 Task: Open Card IT Security Review in Board Employee Satisfaction and Retention Programs to Workspace Accelerator Programs and add a team member Softage.3@softage.net, a label Green, a checklist Data Analytics, an attachment from your computer, a color Green and finally, add a card description 'Develop and launch new customer acquisition strategy for B2B market' and a comment 'This task requires us to be detail-oriented and meticulous, ensuring that we do not miss any important information or details.'. Add a start date 'Jan 03, 1900' with a due date 'Jan 10, 1900'
Action: Mouse moved to (375, 416)
Screenshot: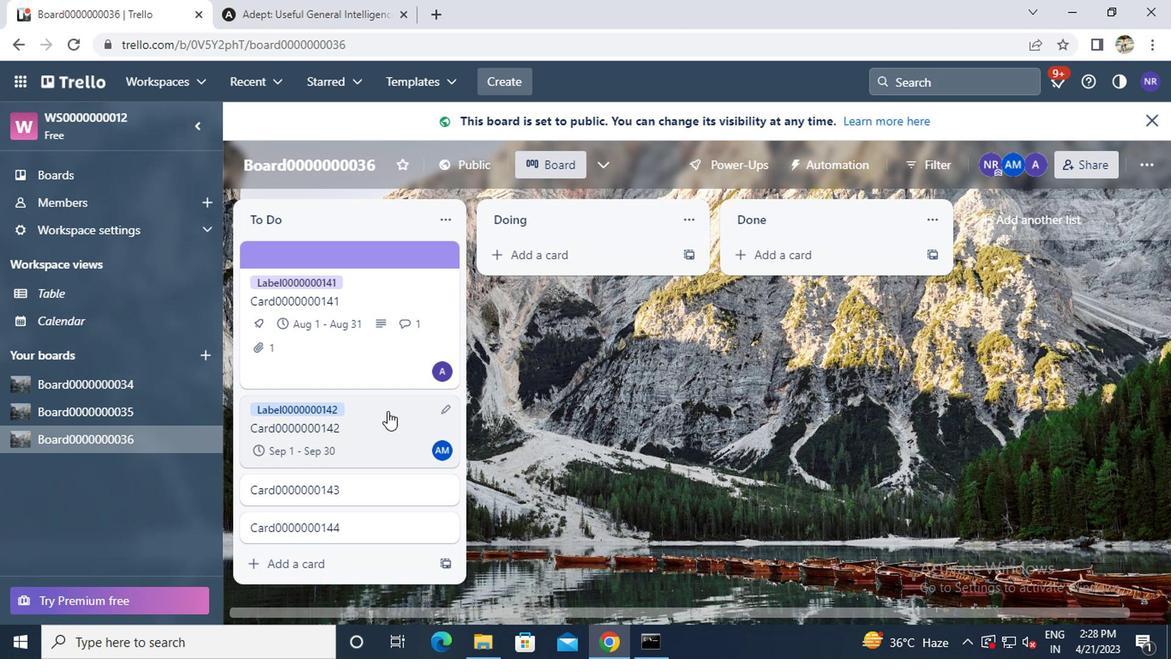 
Action: Mouse pressed left at (375, 416)
Screenshot: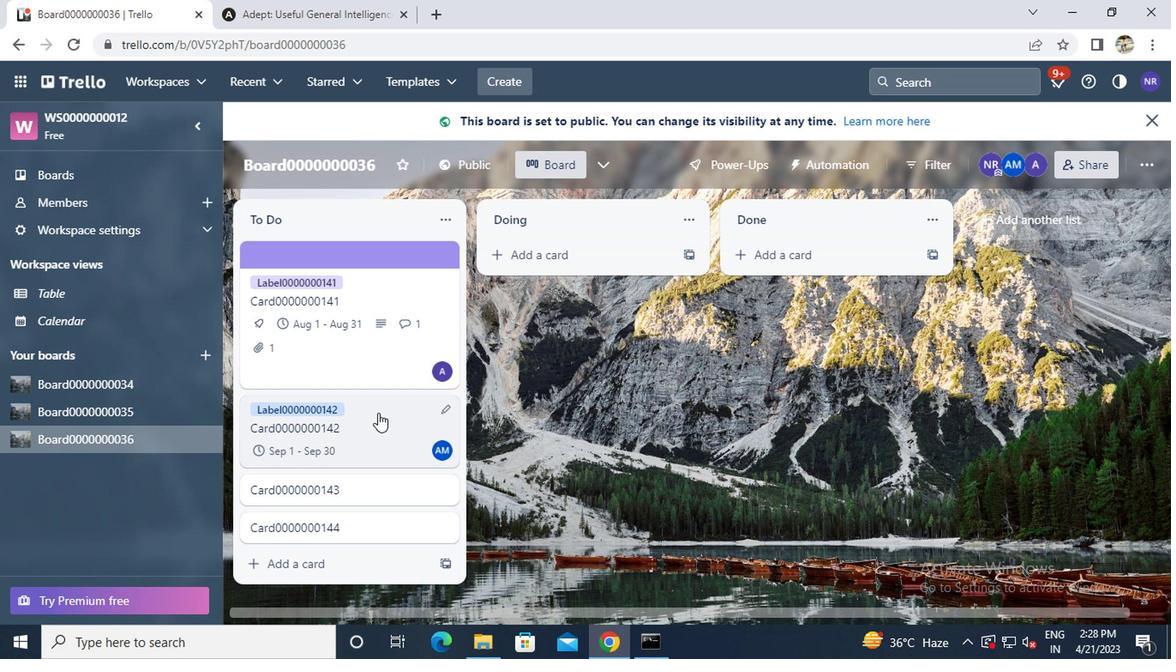 
Action: Mouse moved to (765, 418)
Screenshot: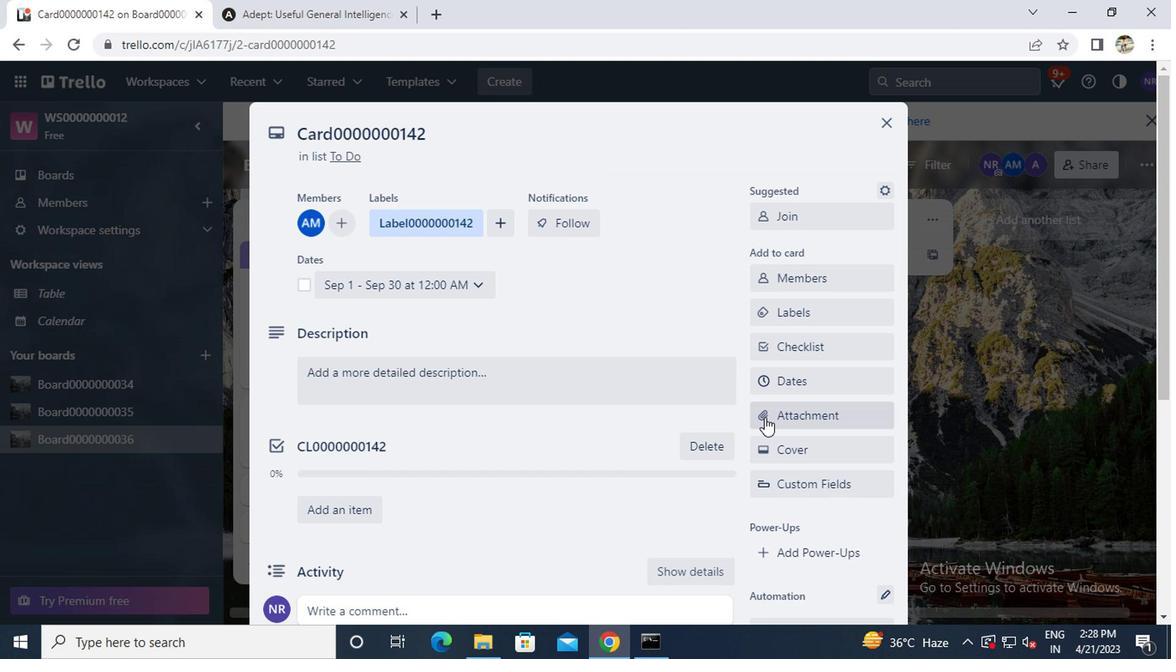 
Action: Mouse pressed left at (765, 418)
Screenshot: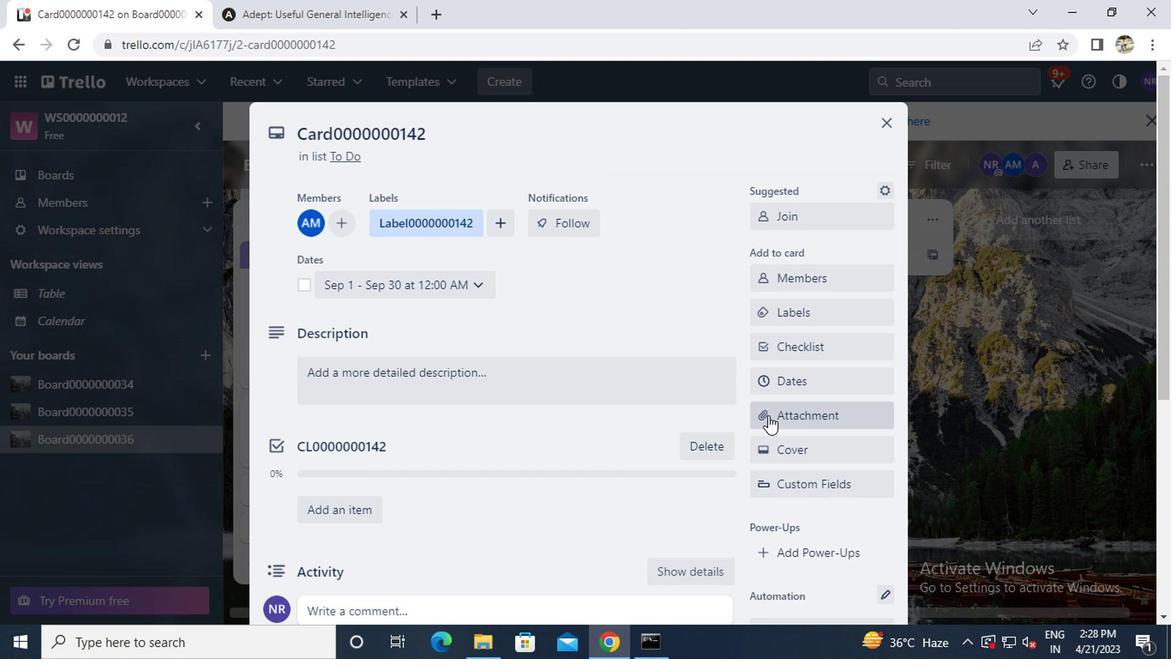 
Action: Mouse moved to (778, 186)
Screenshot: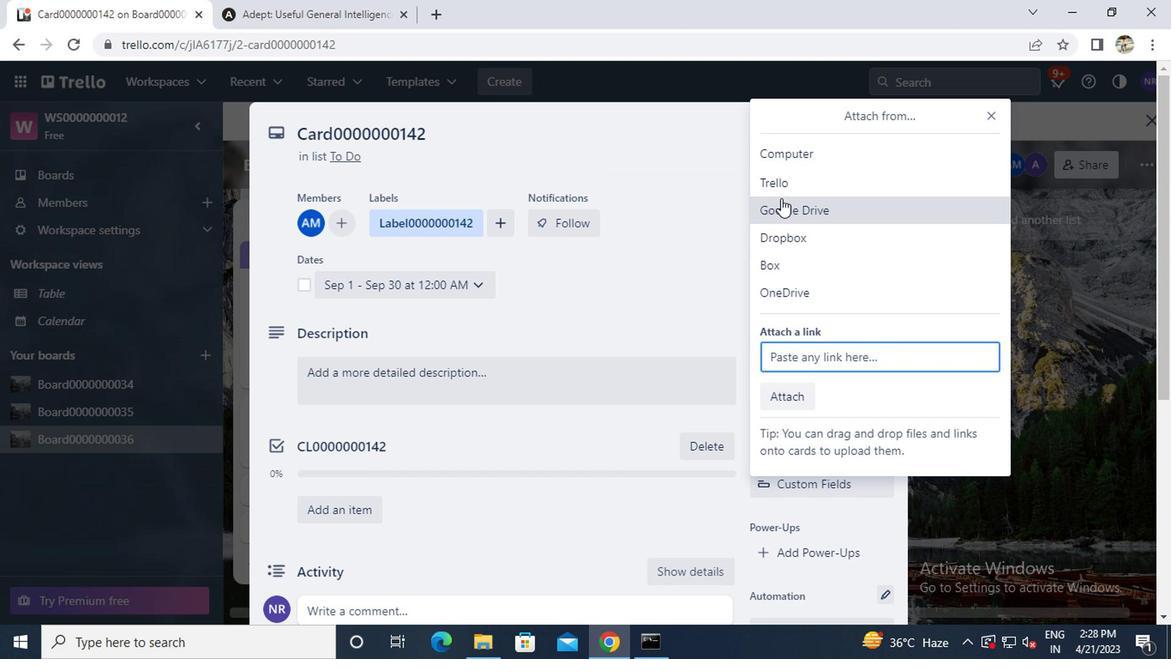 
Action: Mouse pressed left at (778, 186)
Screenshot: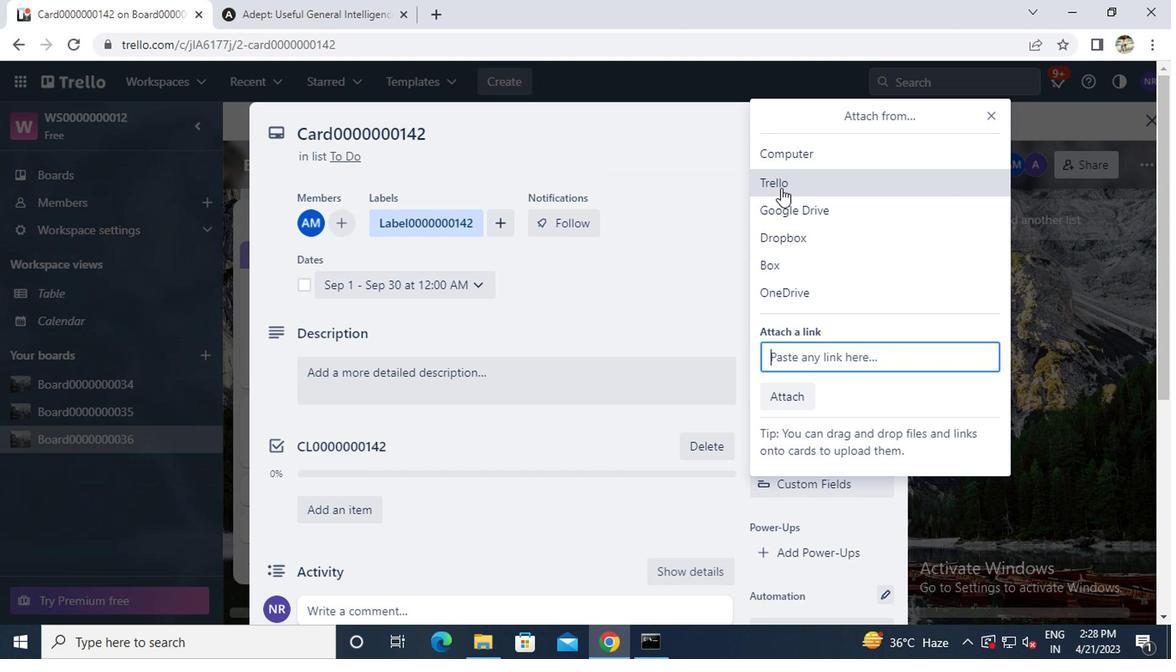 
Action: Mouse moved to (796, 247)
Screenshot: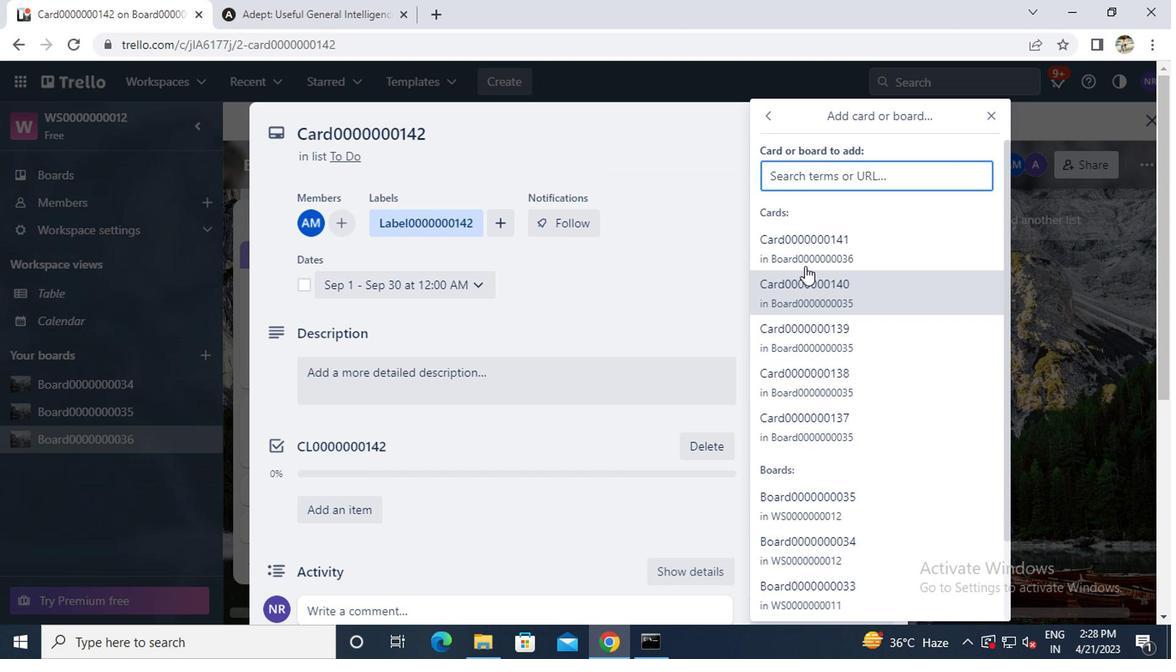 
Action: Mouse pressed left at (796, 247)
Screenshot: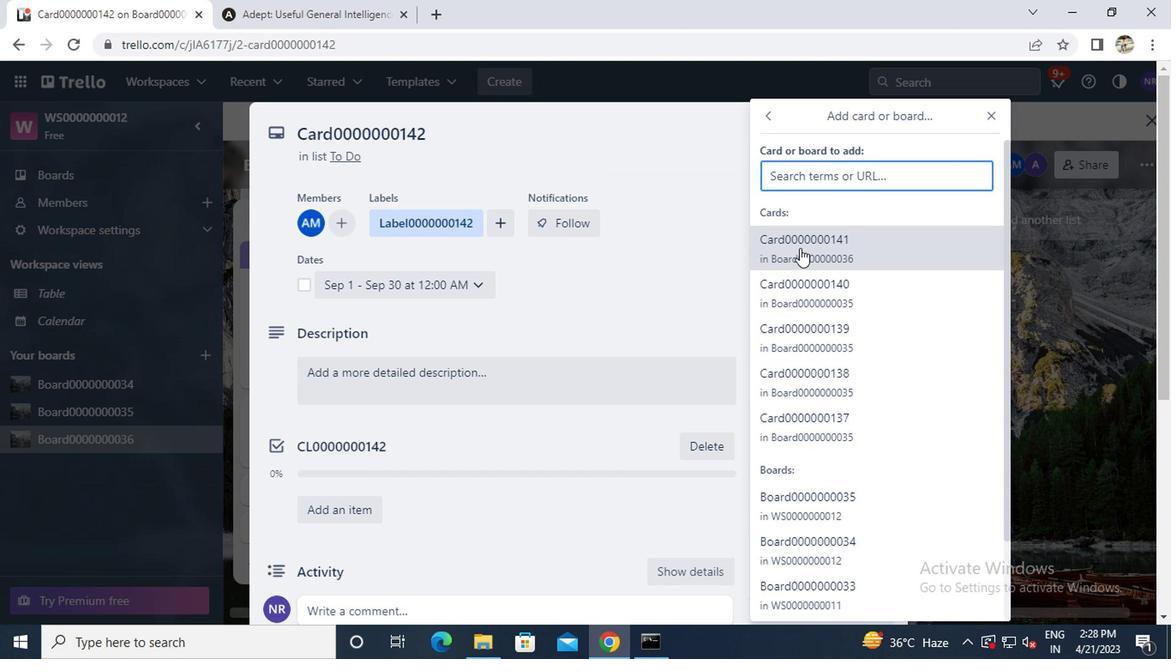 
Action: Mouse moved to (785, 453)
Screenshot: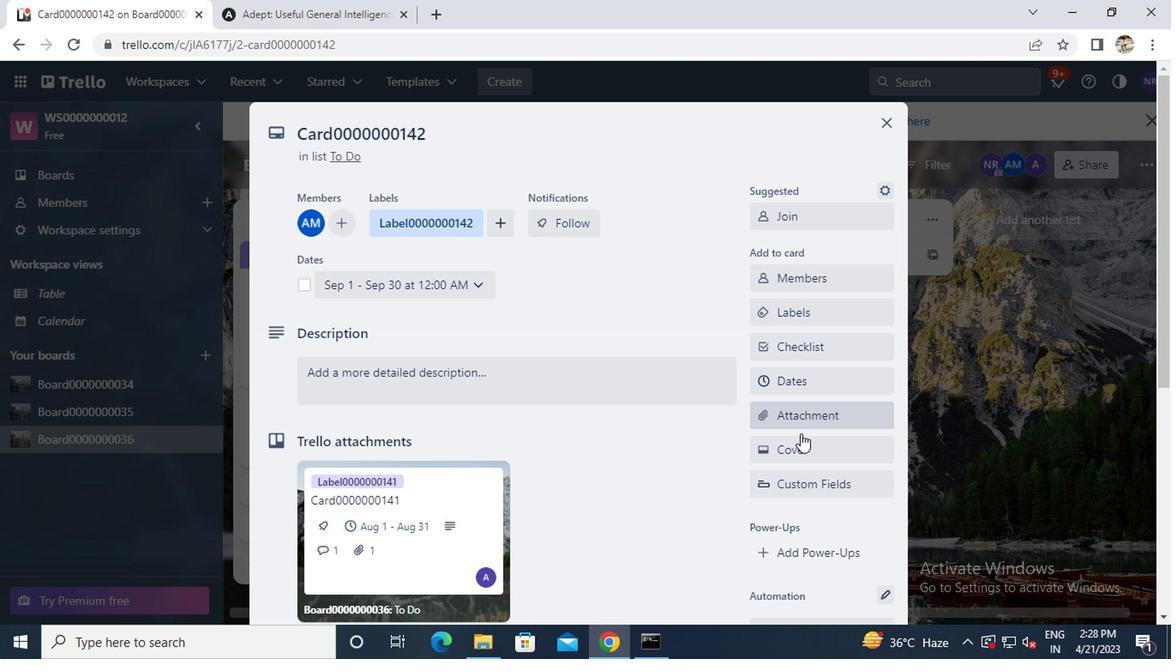 
Action: Mouse pressed left at (785, 453)
Screenshot: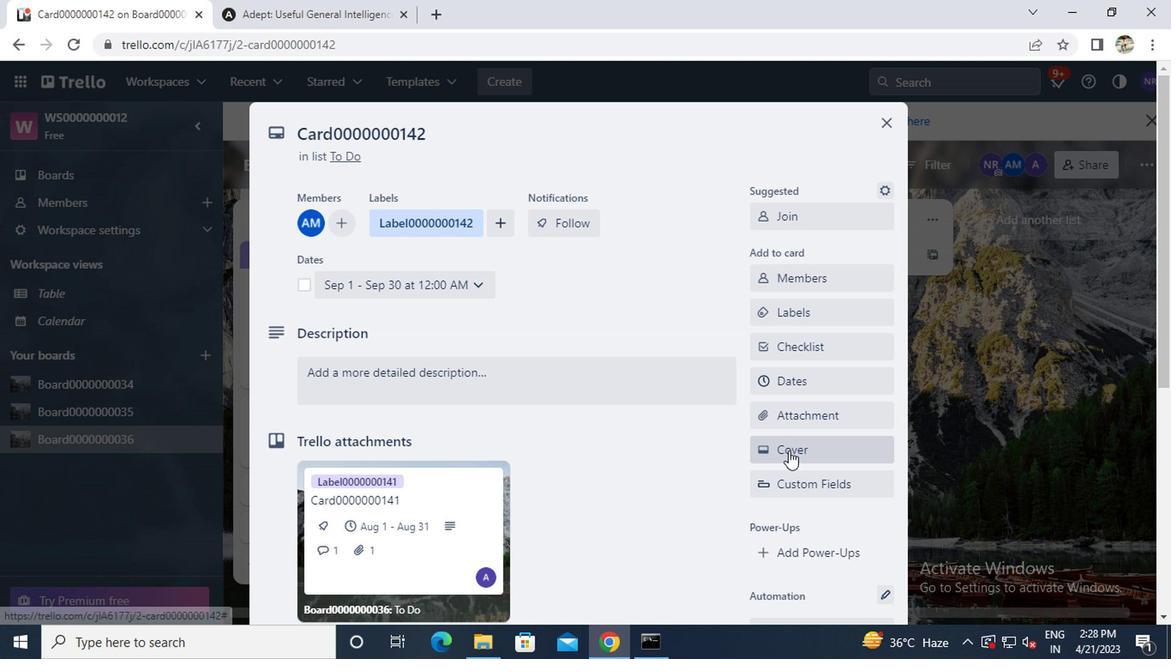 
Action: Mouse moved to (778, 316)
Screenshot: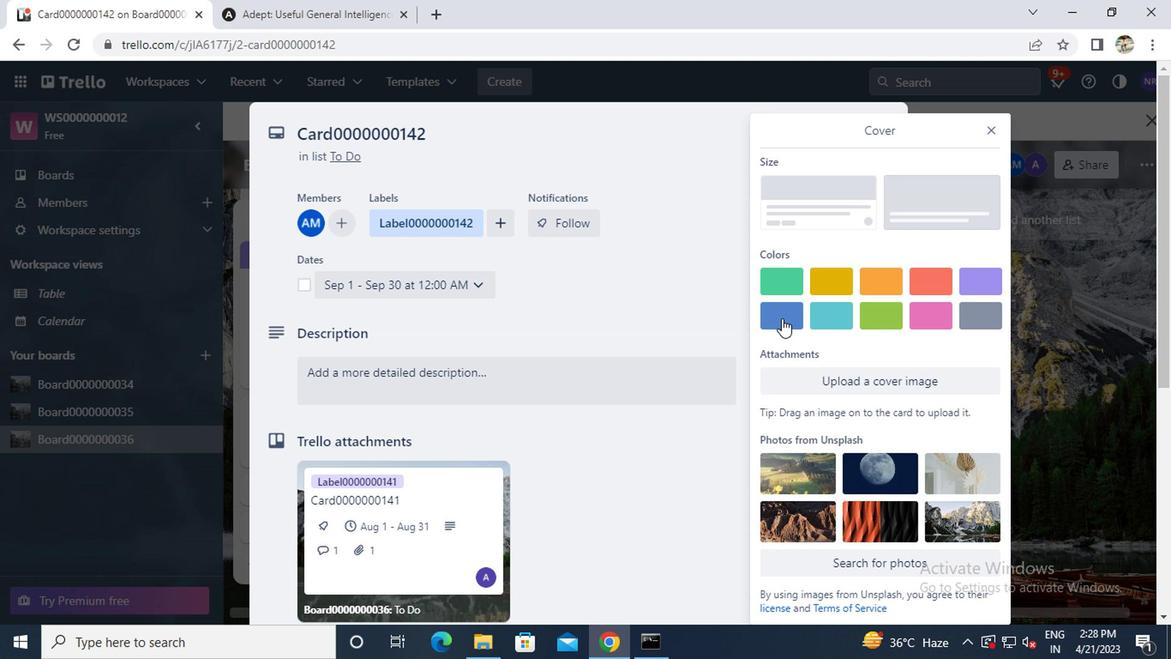 
Action: Mouse pressed left at (778, 316)
Screenshot: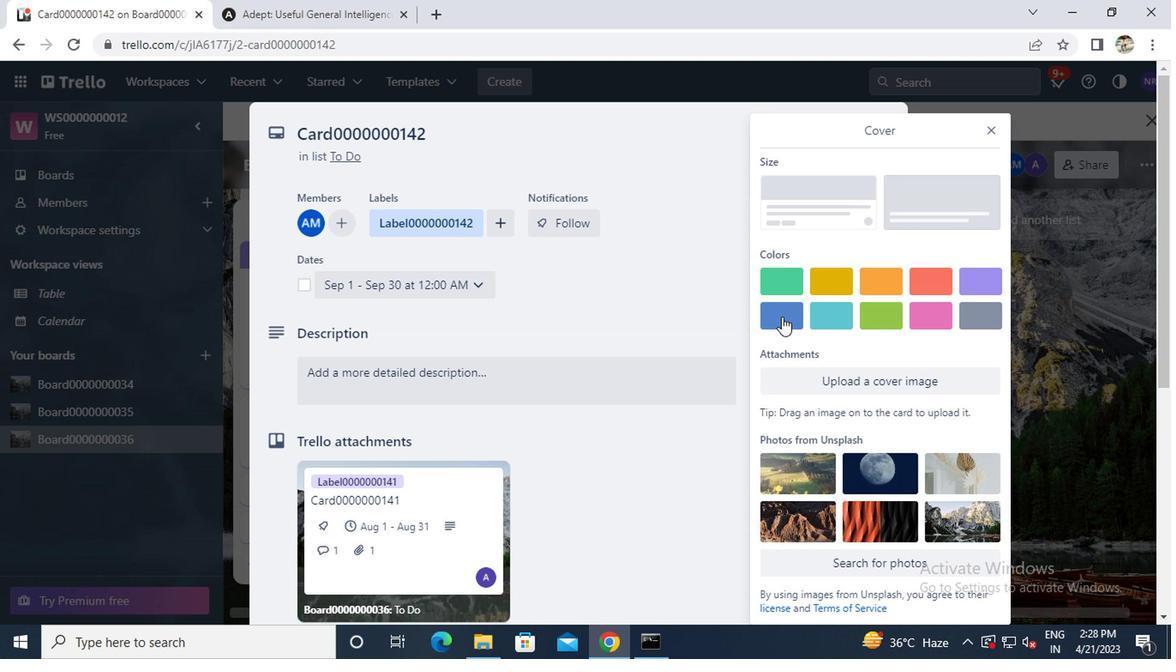 
Action: Mouse moved to (989, 117)
Screenshot: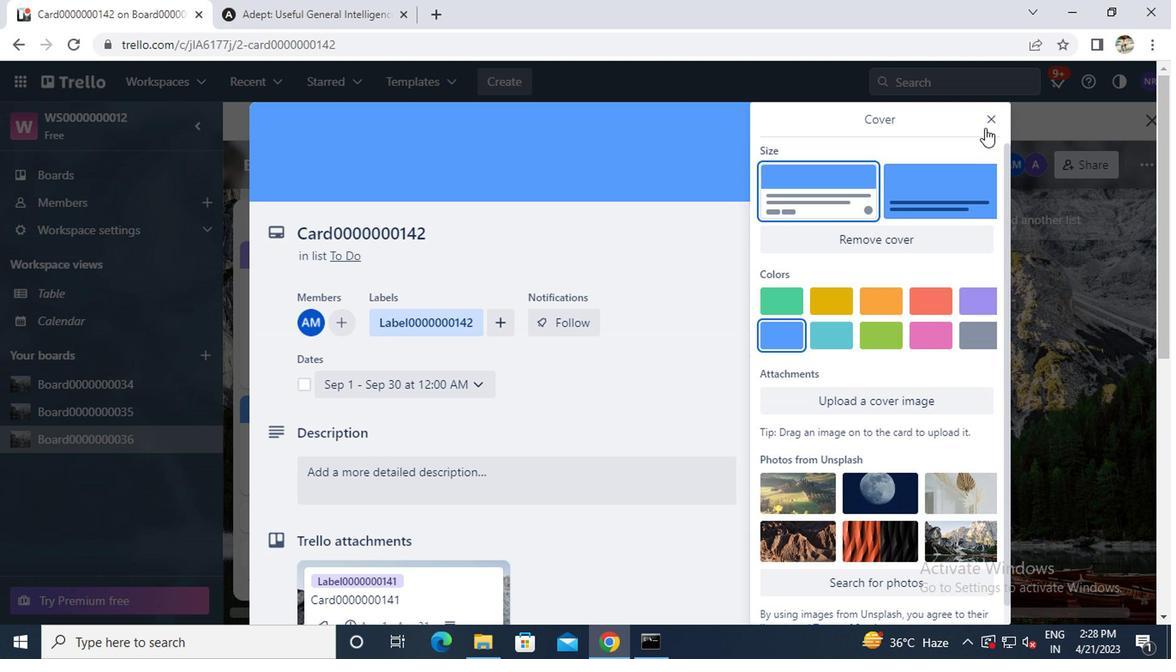 
Action: Mouse pressed left at (989, 117)
Screenshot: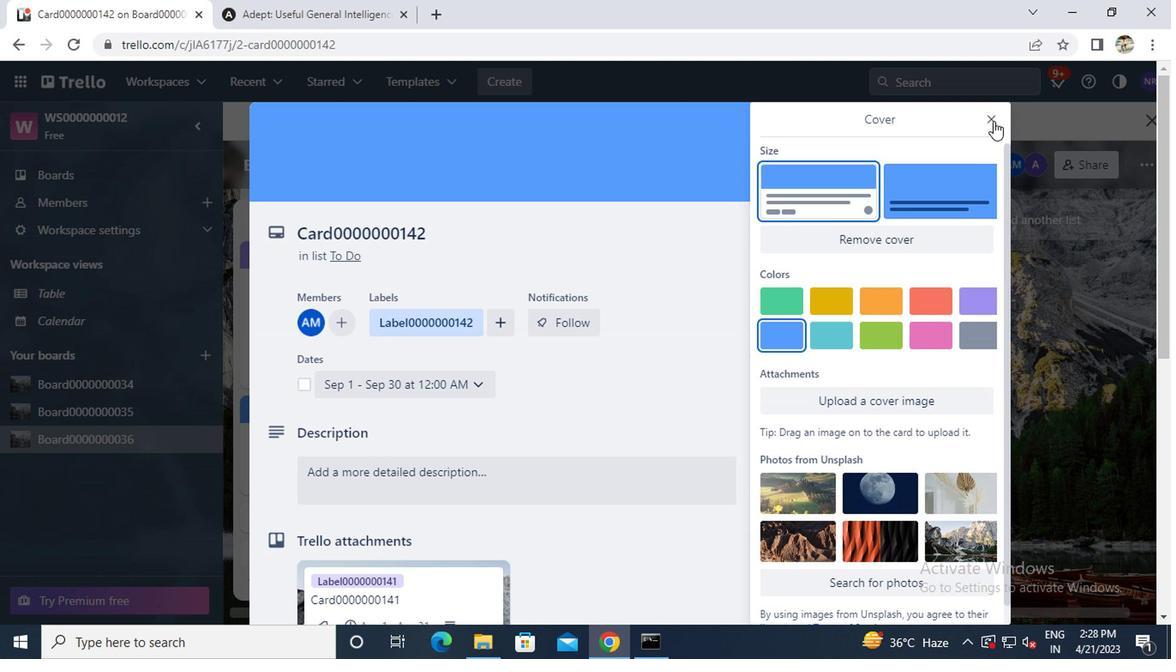 
Action: Mouse moved to (821, 317)
Screenshot: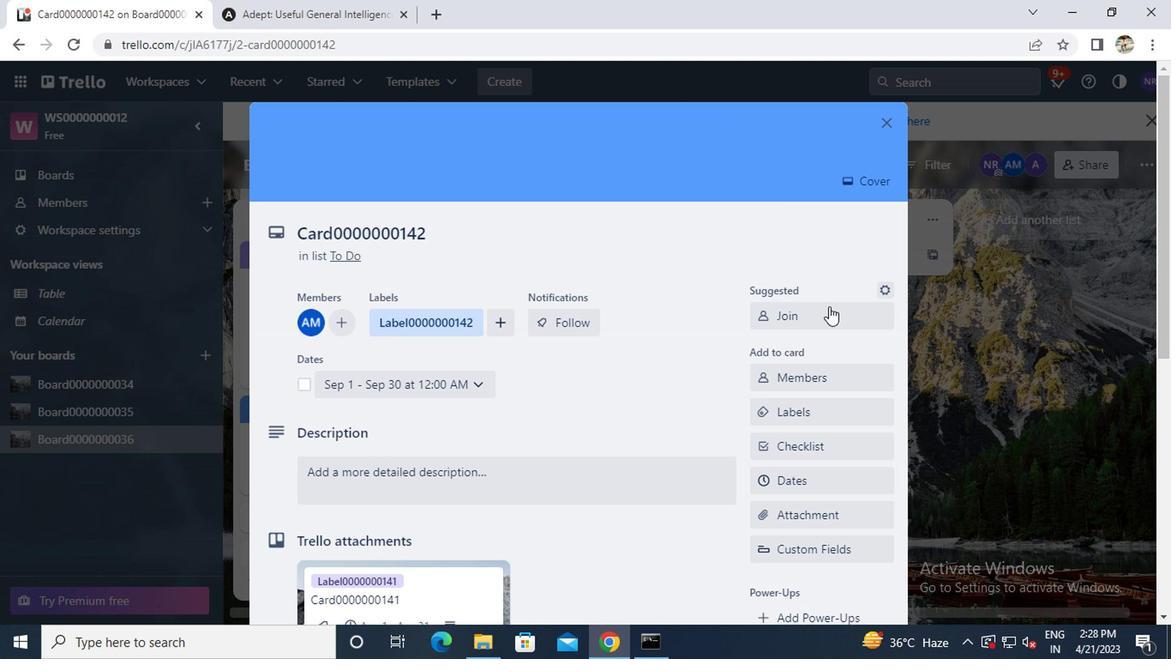 
Action: Mouse scrolled (821, 317) with delta (0, 0)
Screenshot: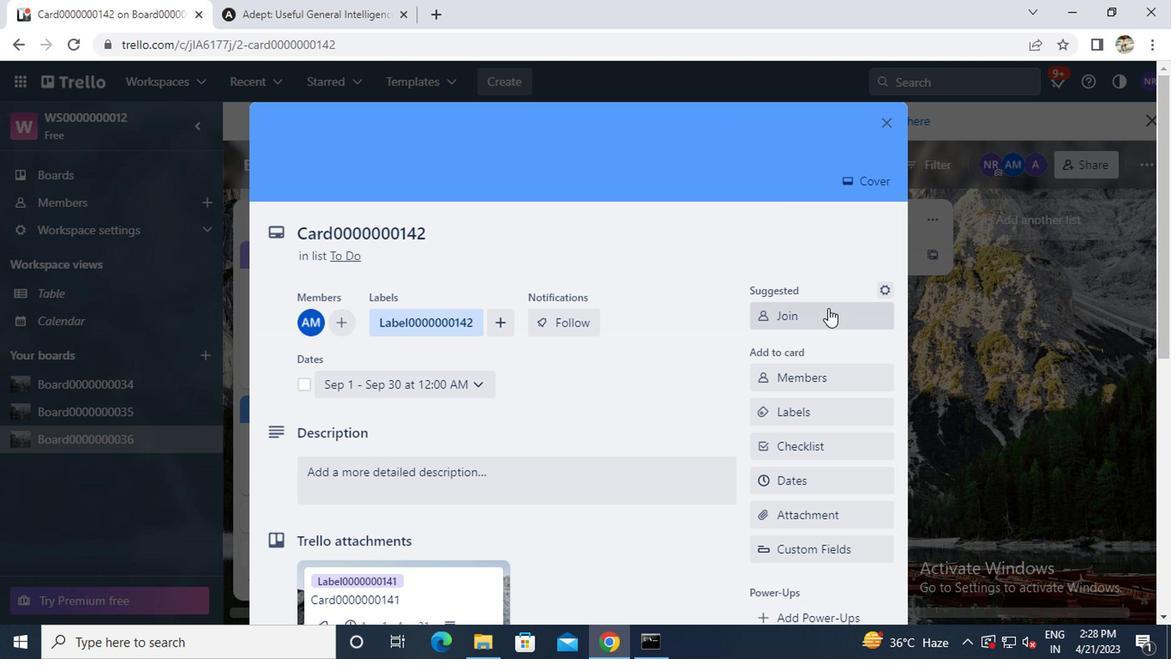 
Action: Mouse scrolled (821, 317) with delta (0, 0)
Screenshot: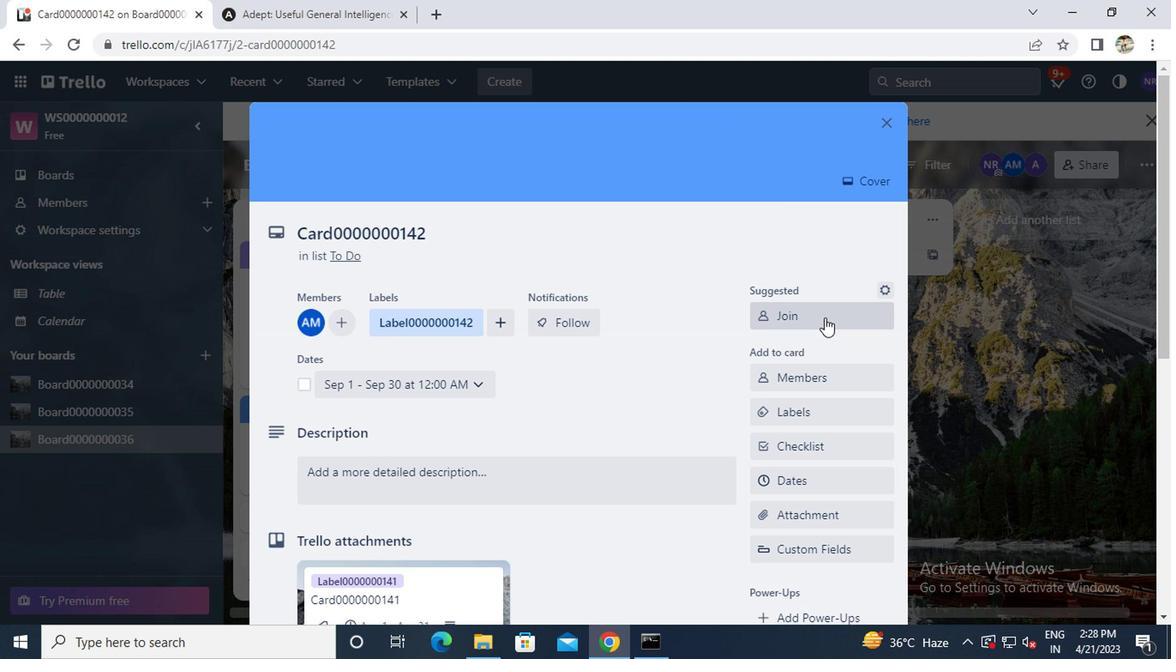 
Action: Mouse scrolled (821, 317) with delta (0, 0)
Screenshot: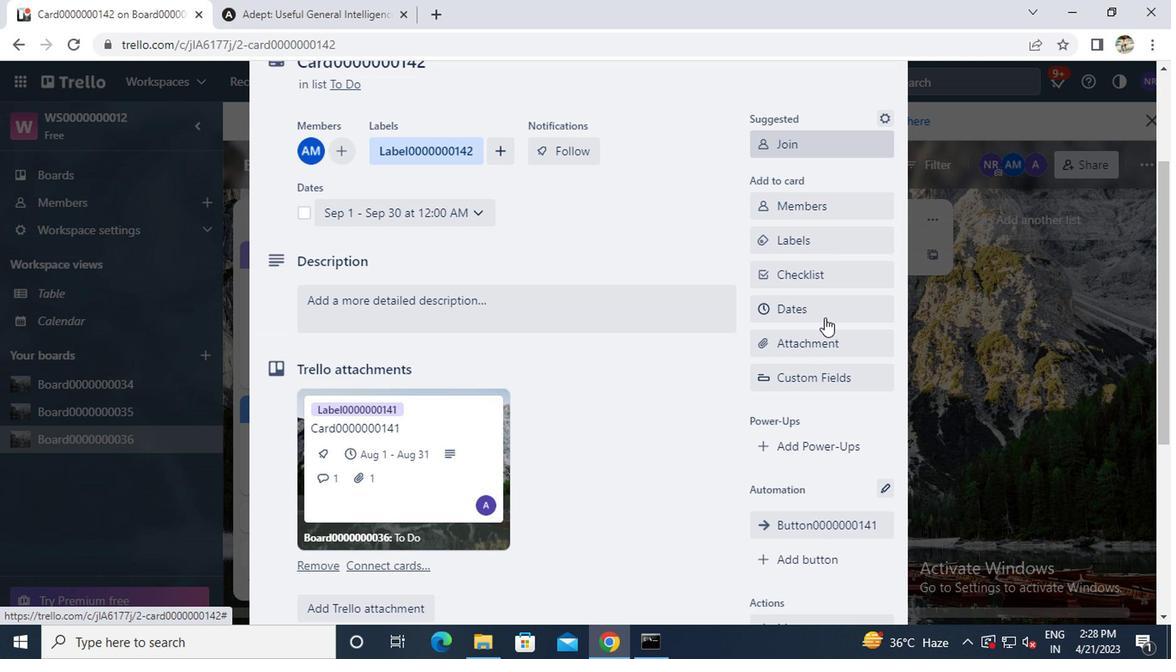 
Action: Mouse moved to (771, 473)
Screenshot: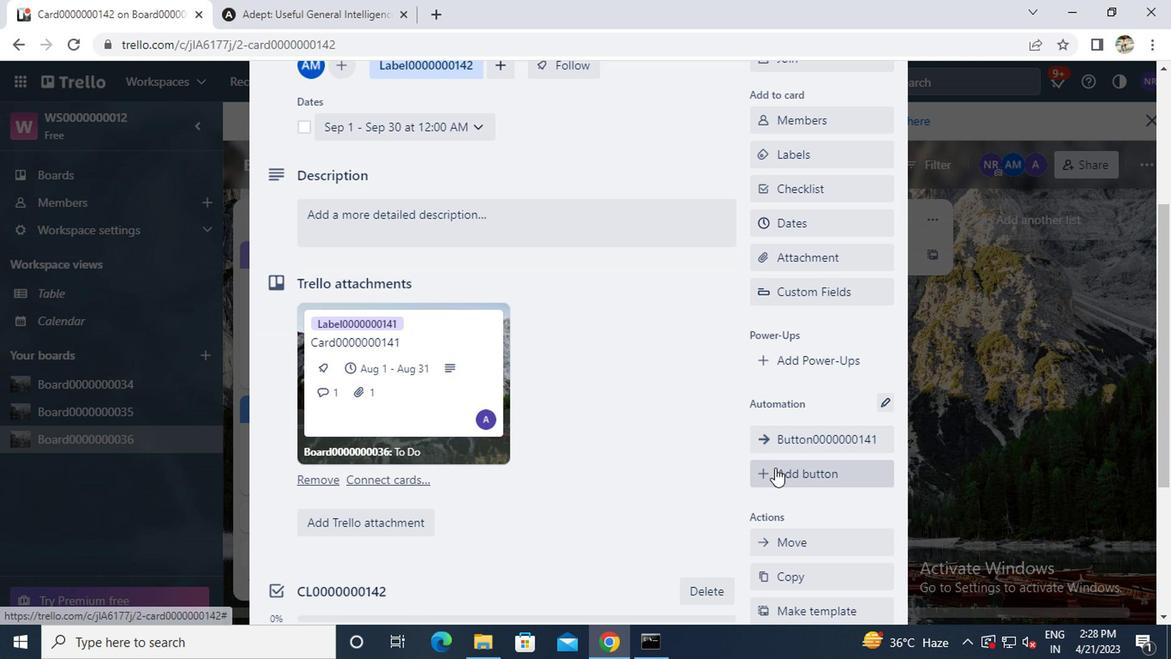 
Action: Mouse pressed left at (771, 473)
Screenshot: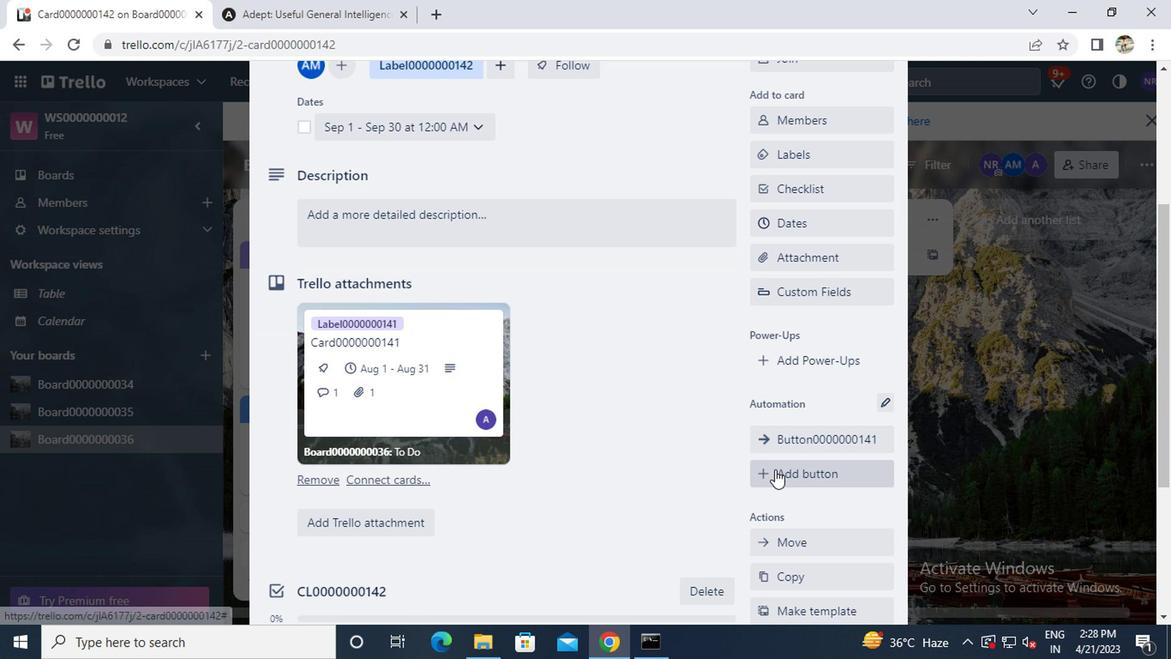 
Action: Mouse moved to (799, 230)
Screenshot: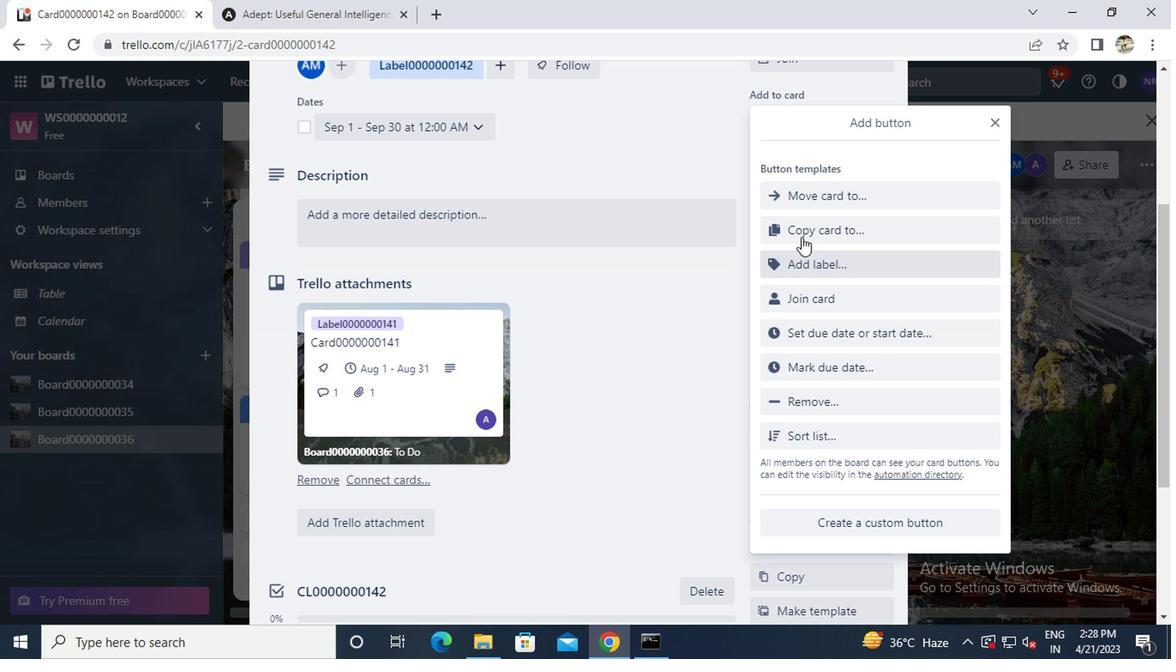 
Action: Mouse pressed left at (799, 230)
Screenshot: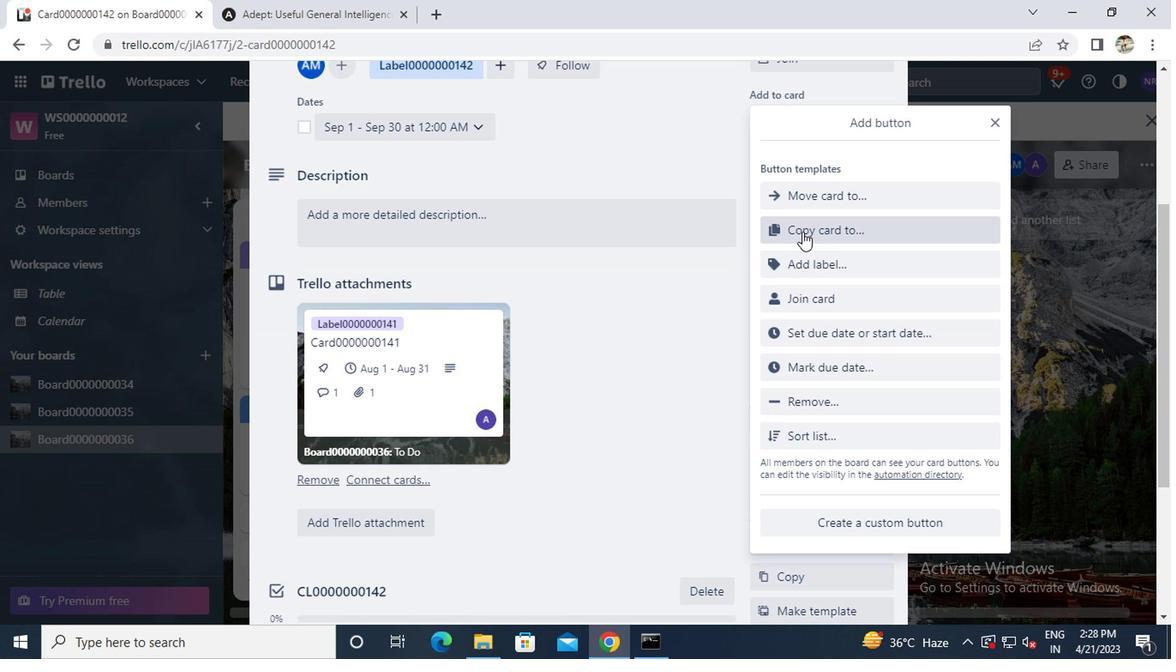 
Action: Mouse moved to (799, 230)
Screenshot: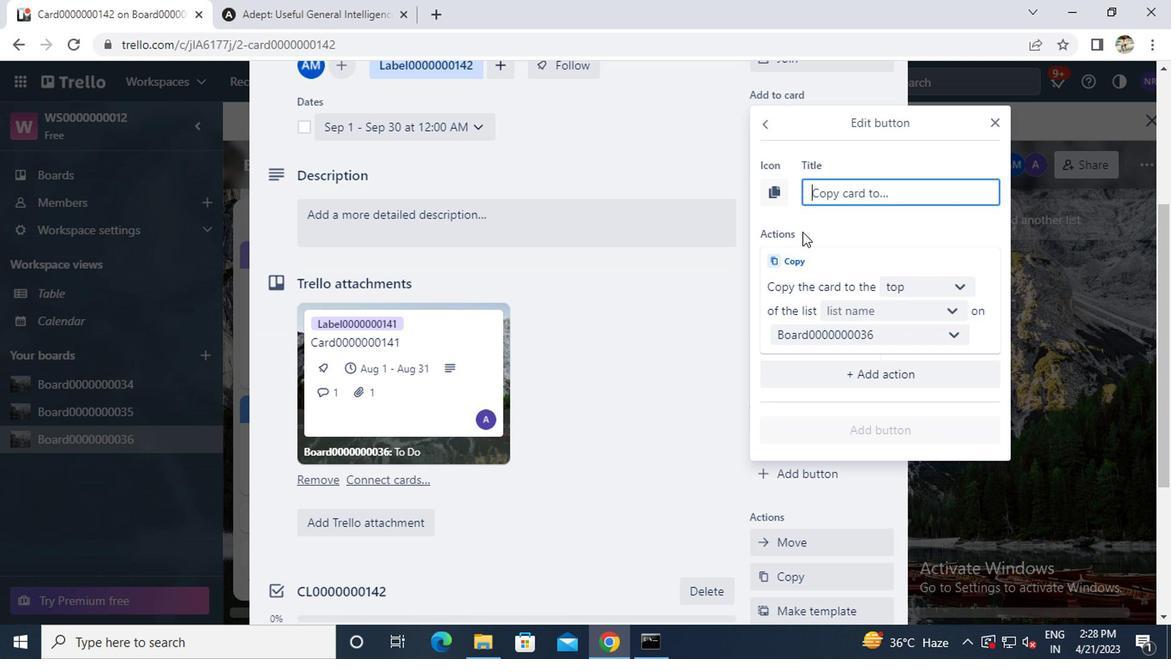 
Action: Key pressed b<Key.caps_lock>utton0000000142
Screenshot: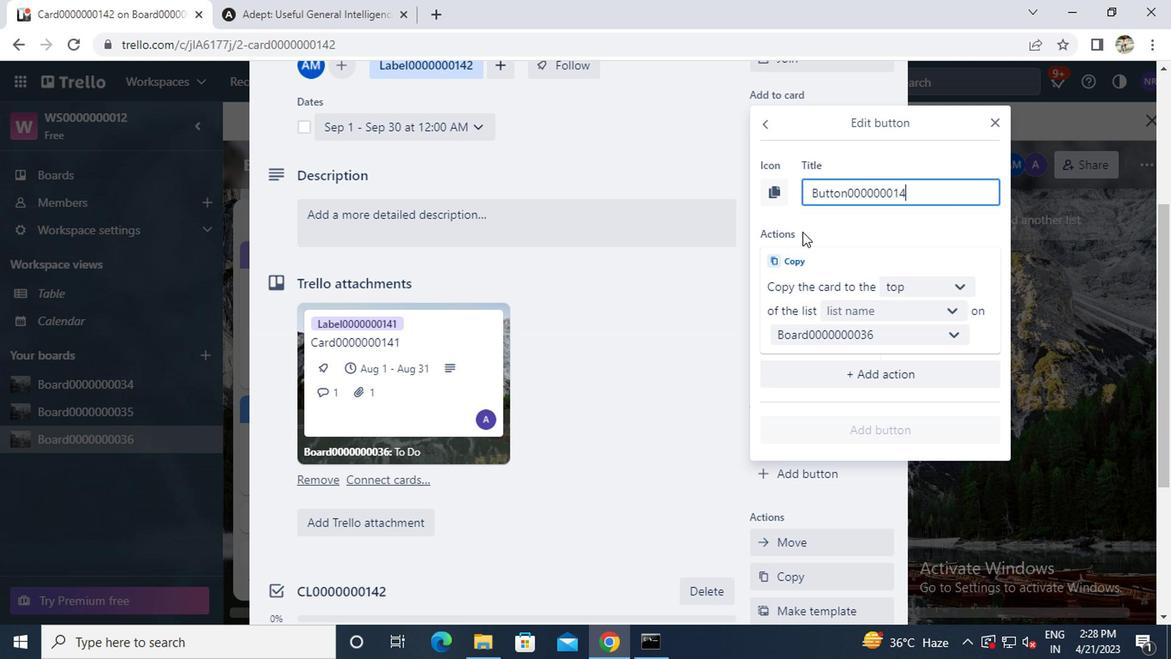 
Action: Mouse moved to (899, 284)
Screenshot: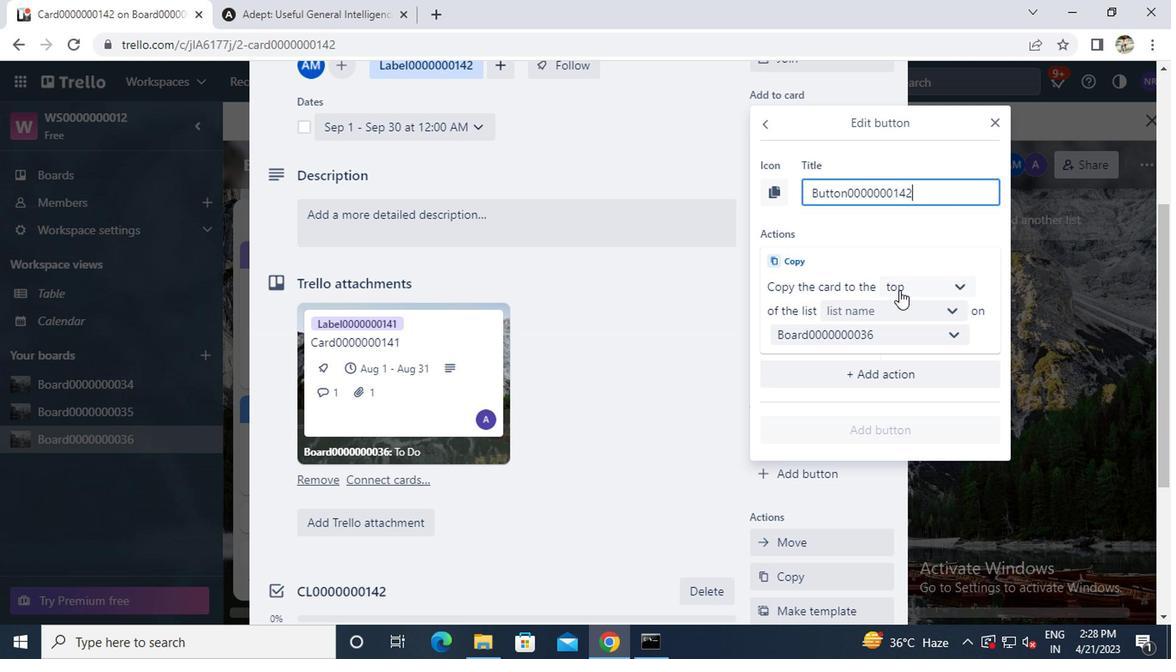 
Action: Mouse pressed left at (899, 284)
Screenshot: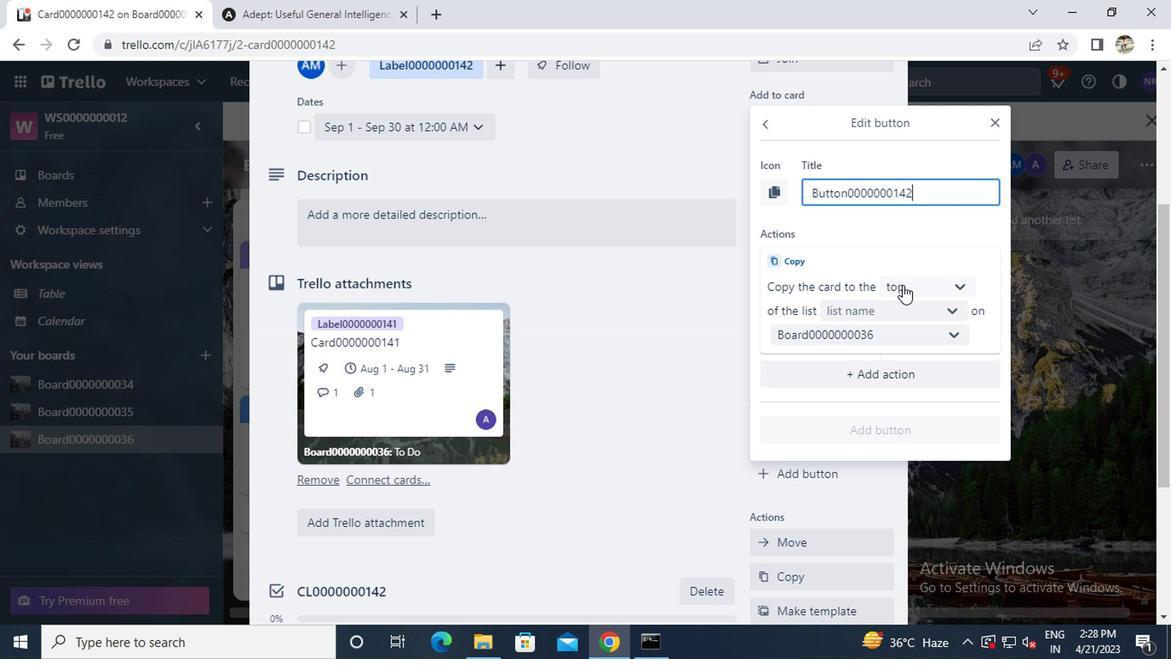 
Action: Mouse moved to (900, 344)
Screenshot: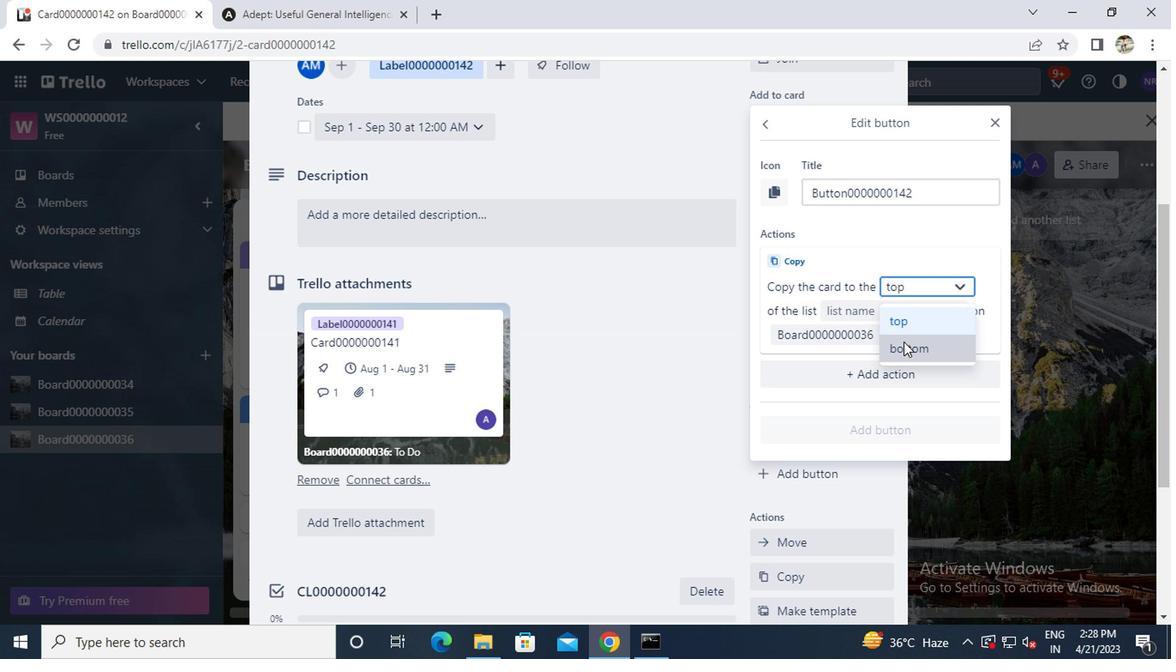 
Action: Mouse pressed left at (900, 344)
Screenshot: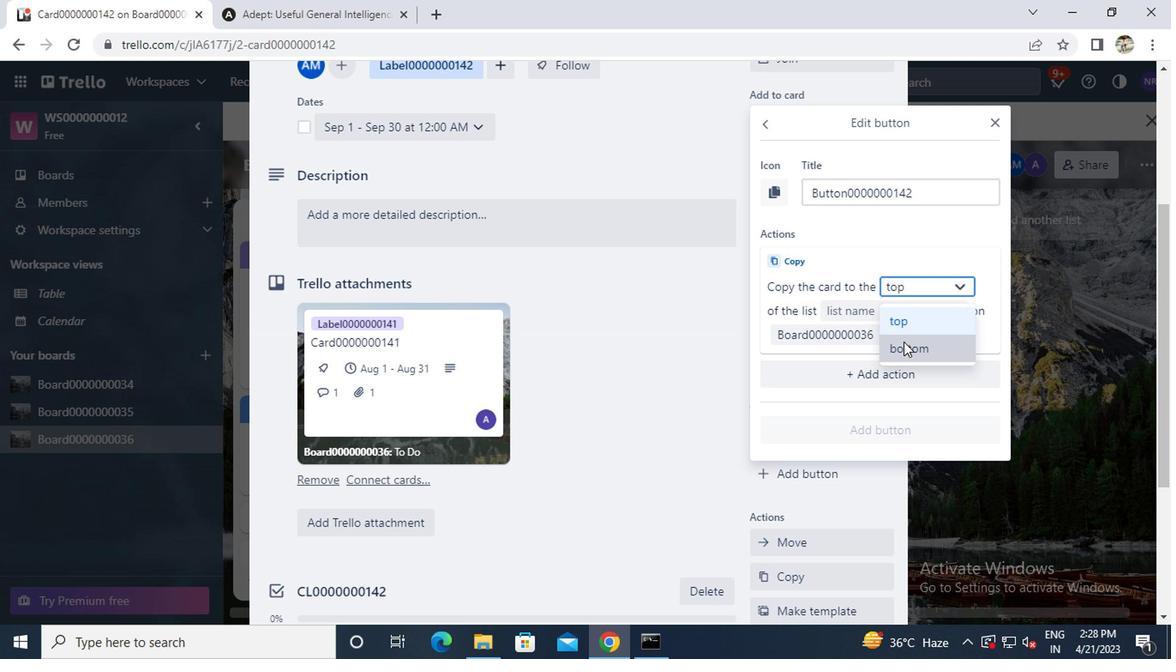 
Action: Mouse moved to (872, 305)
Screenshot: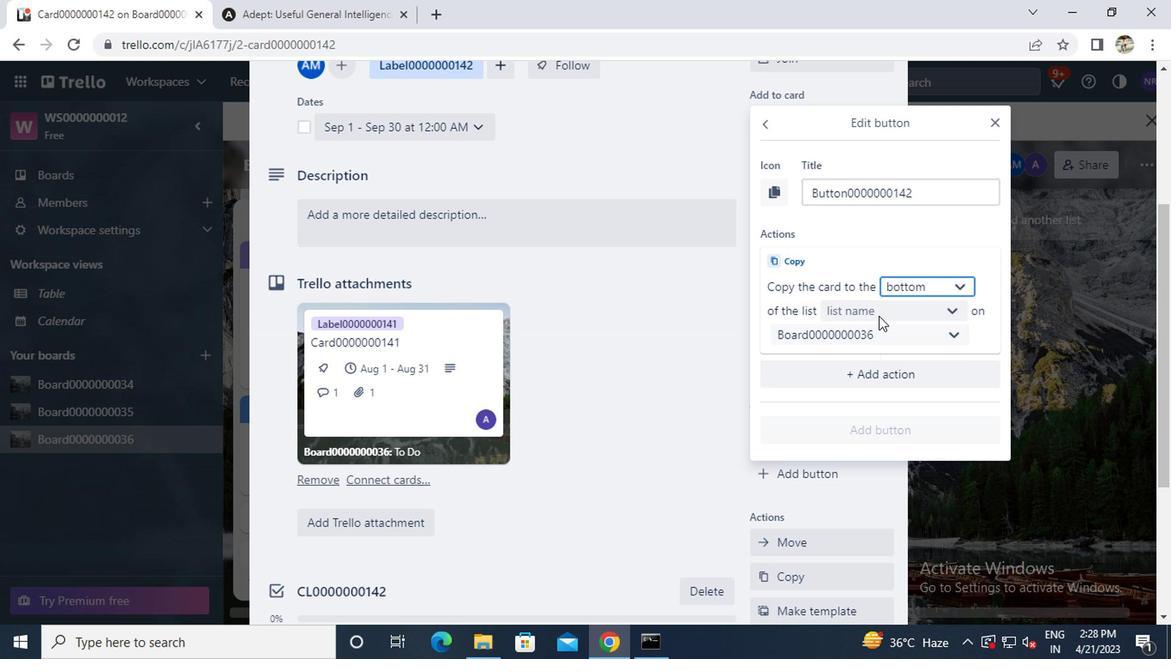 
Action: Mouse pressed left at (872, 305)
Screenshot: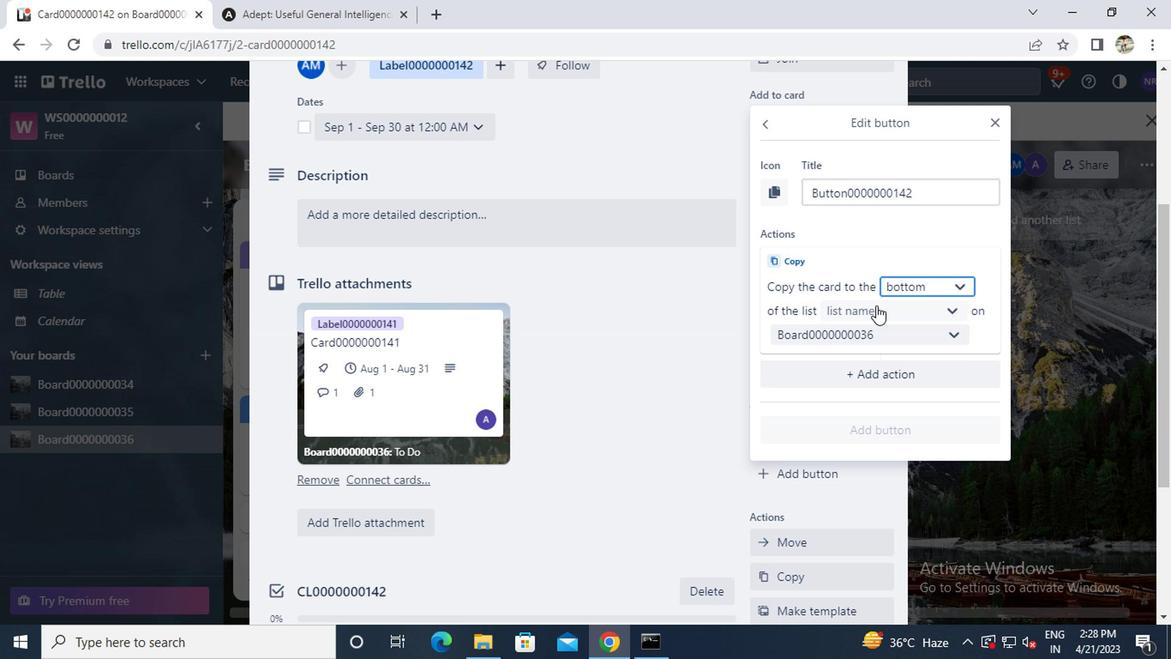 
Action: Mouse moved to (858, 334)
Screenshot: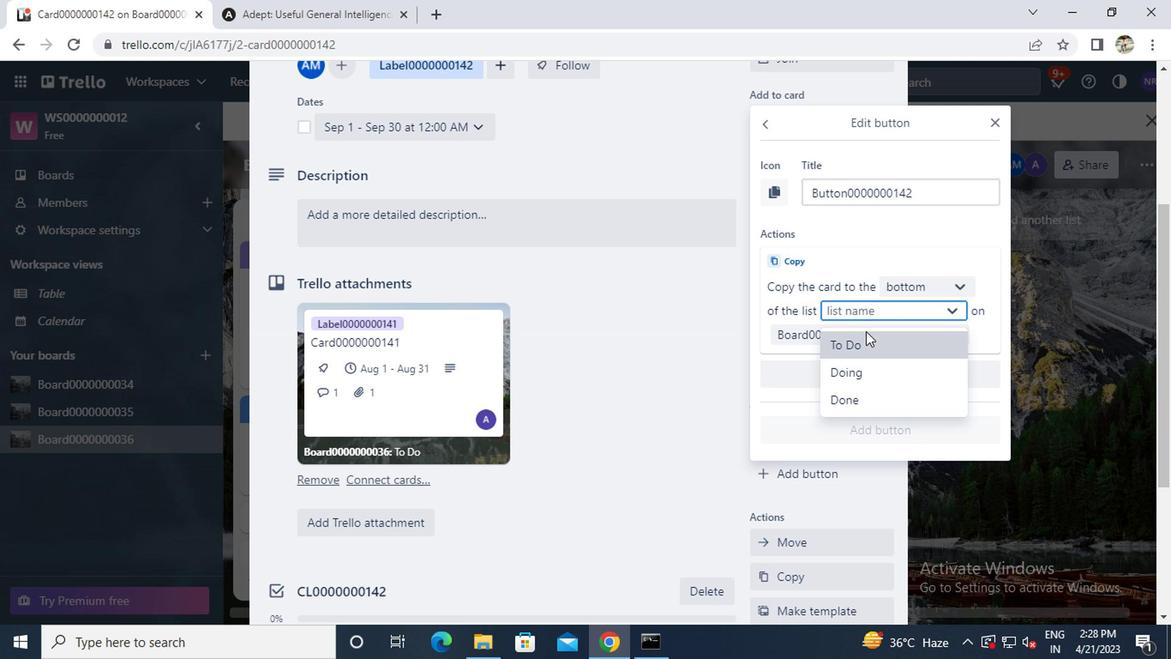 
Action: Mouse pressed left at (858, 334)
Screenshot: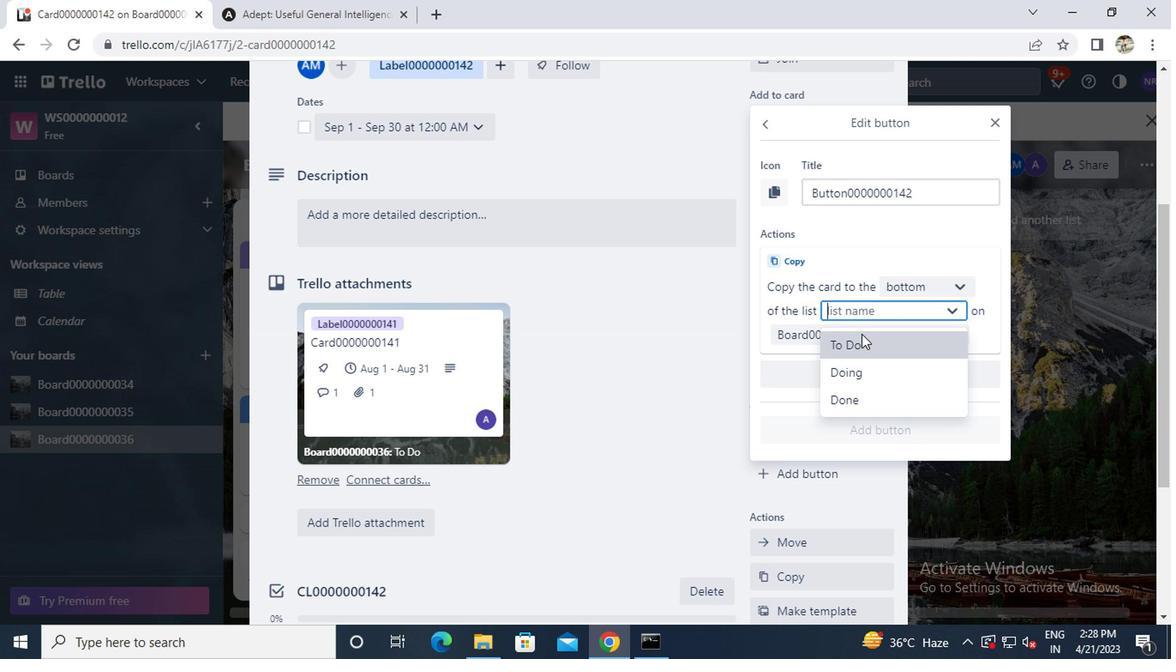 
Action: Mouse moved to (839, 426)
Screenshot: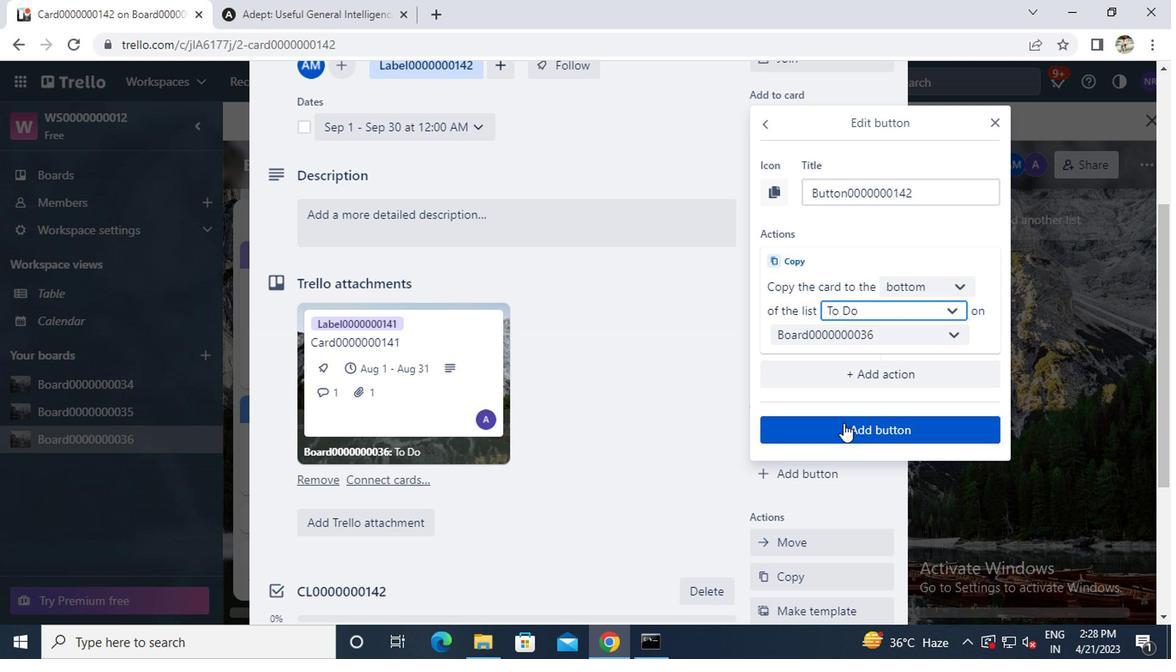 
Action: Mouse pressed left at (839, 426)
Screenshot: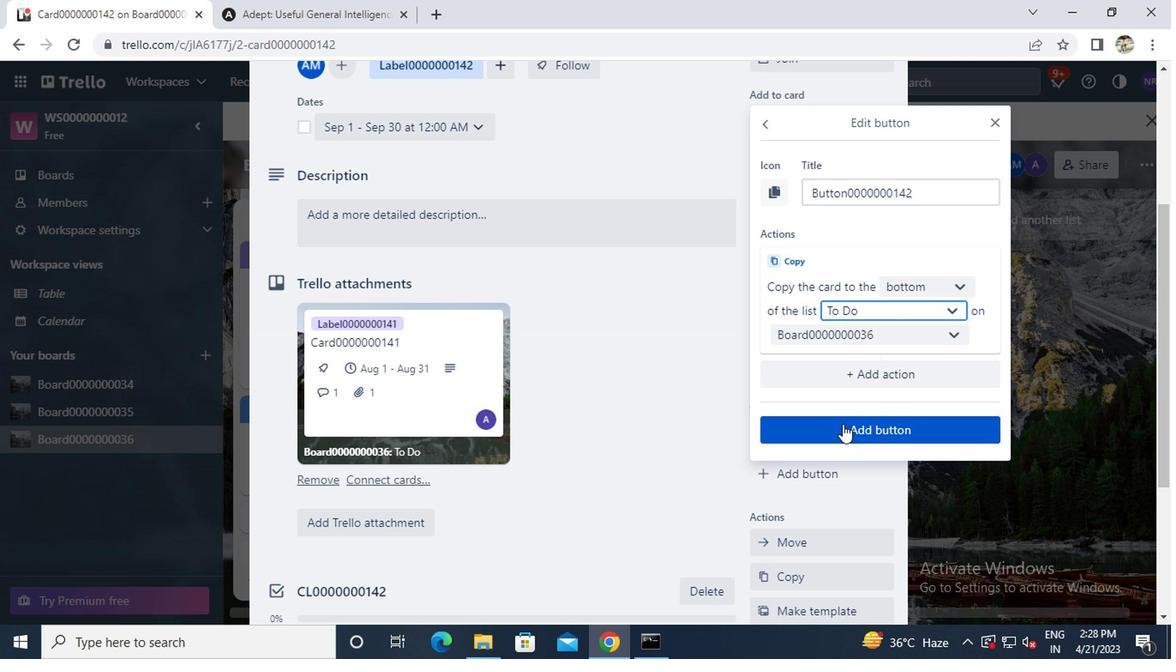 
Action: Mouse moved to (571, 220)
Screenshot: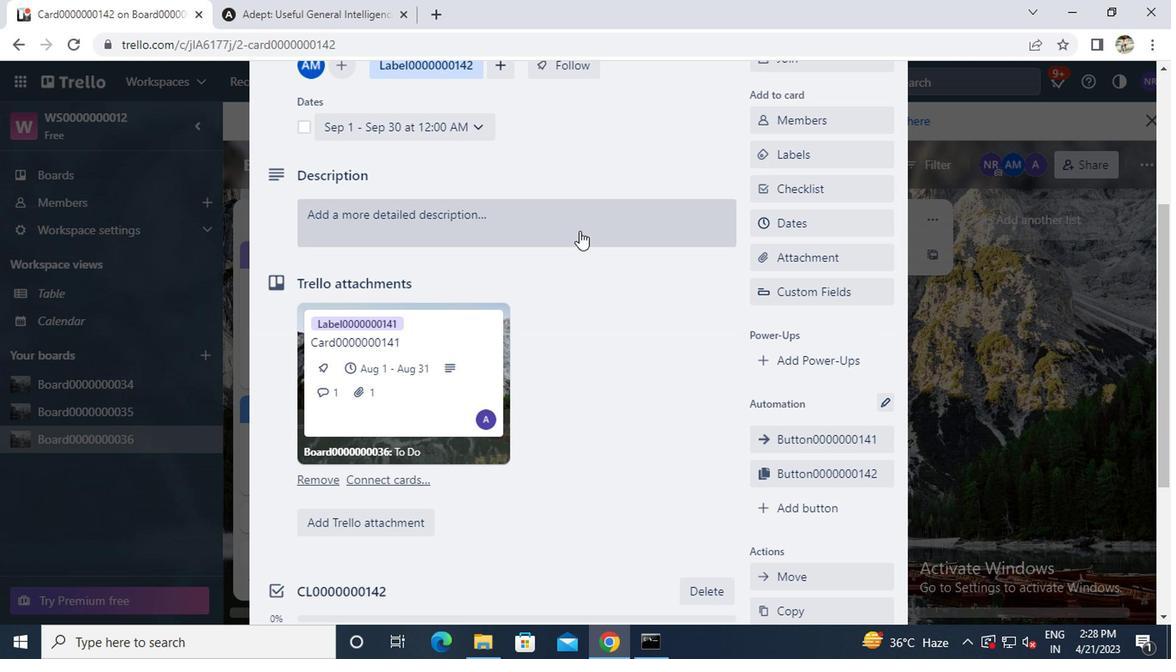 
Action: Mouse pressed left at (571, 220)
Screenshot: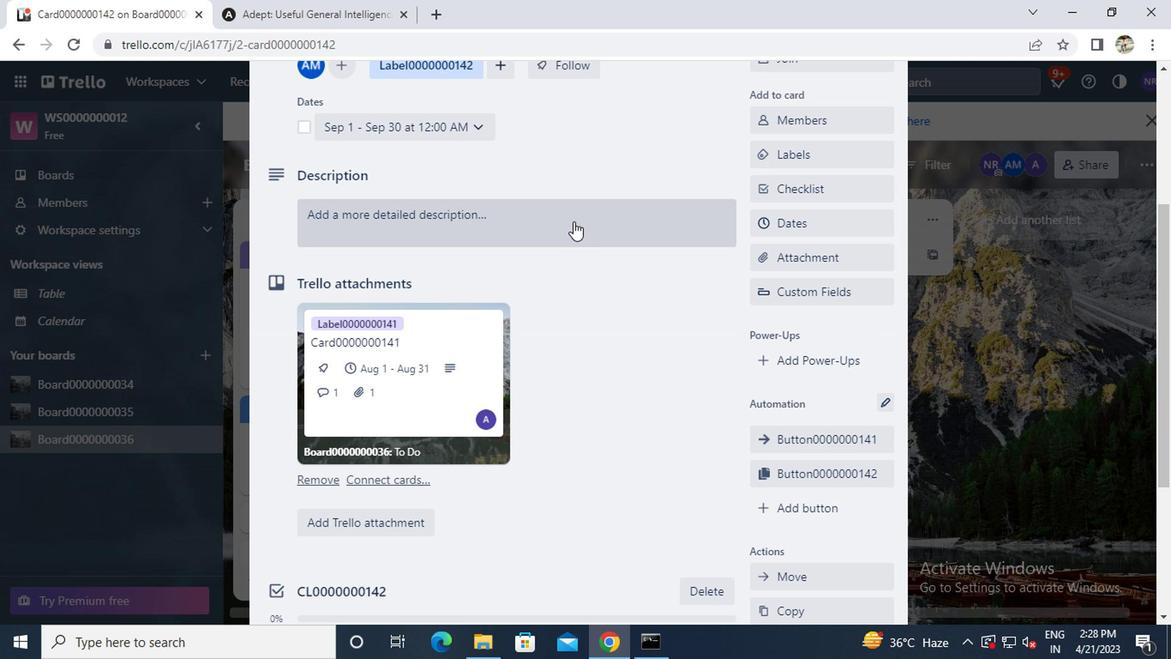 
Action: Key pressed <Key.caps_lock>ds0000000142
Screenshot: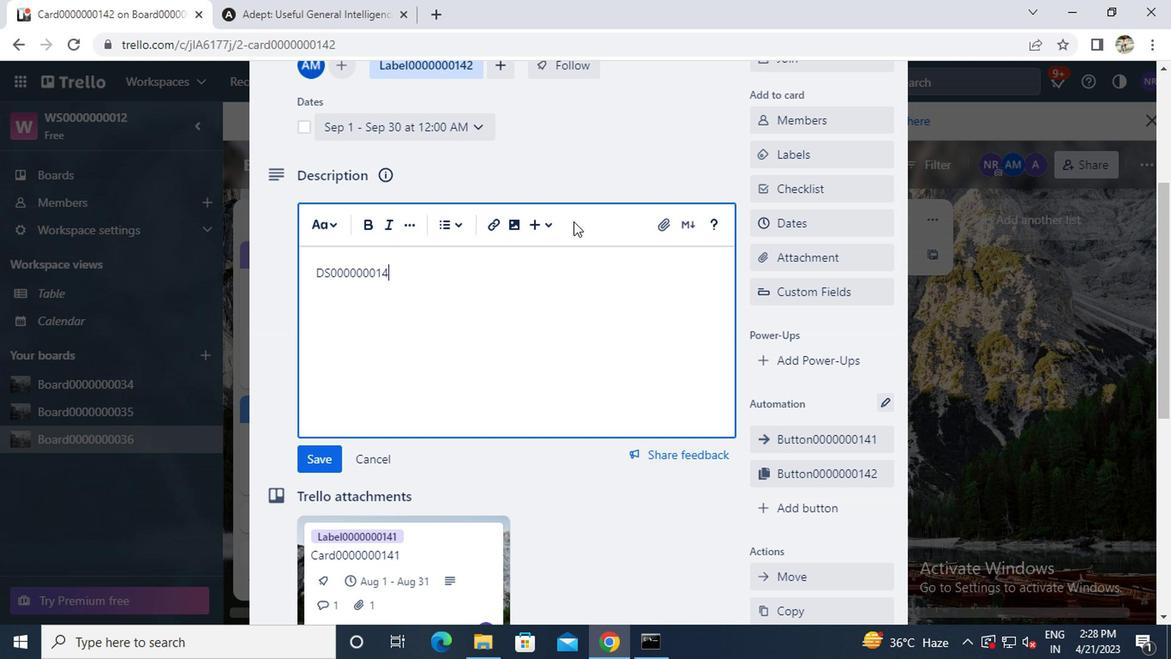 
Action: Mouse moved to (321, 451)
Screenshot: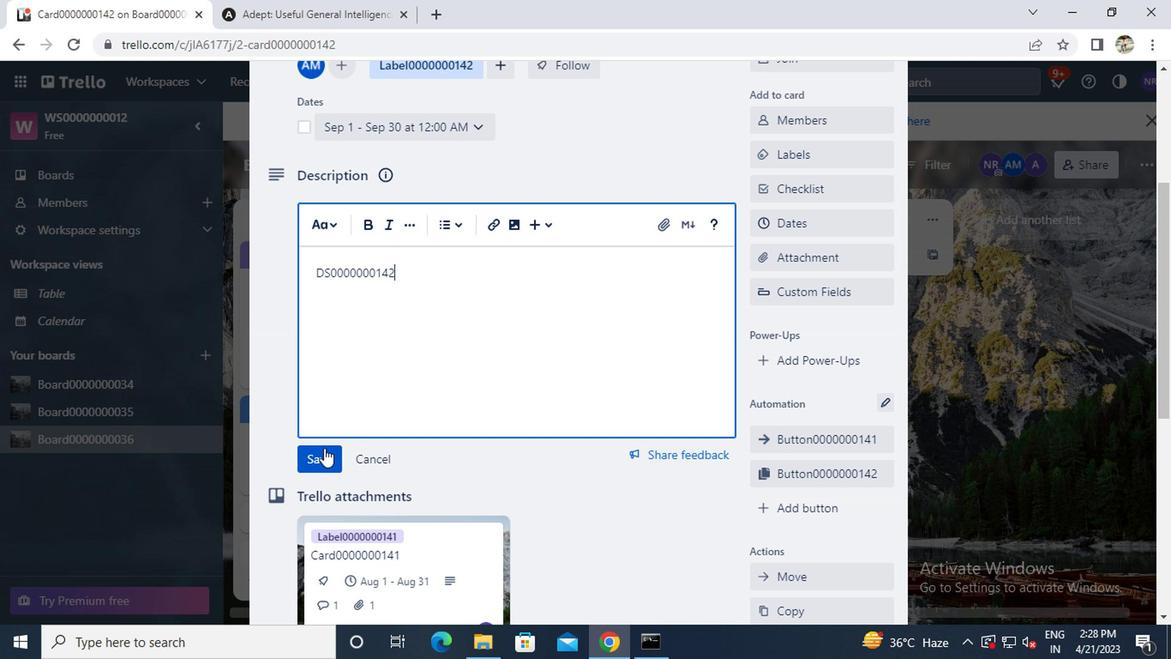 
Action: Mouse pressed left at (321, 451)
Screenshot: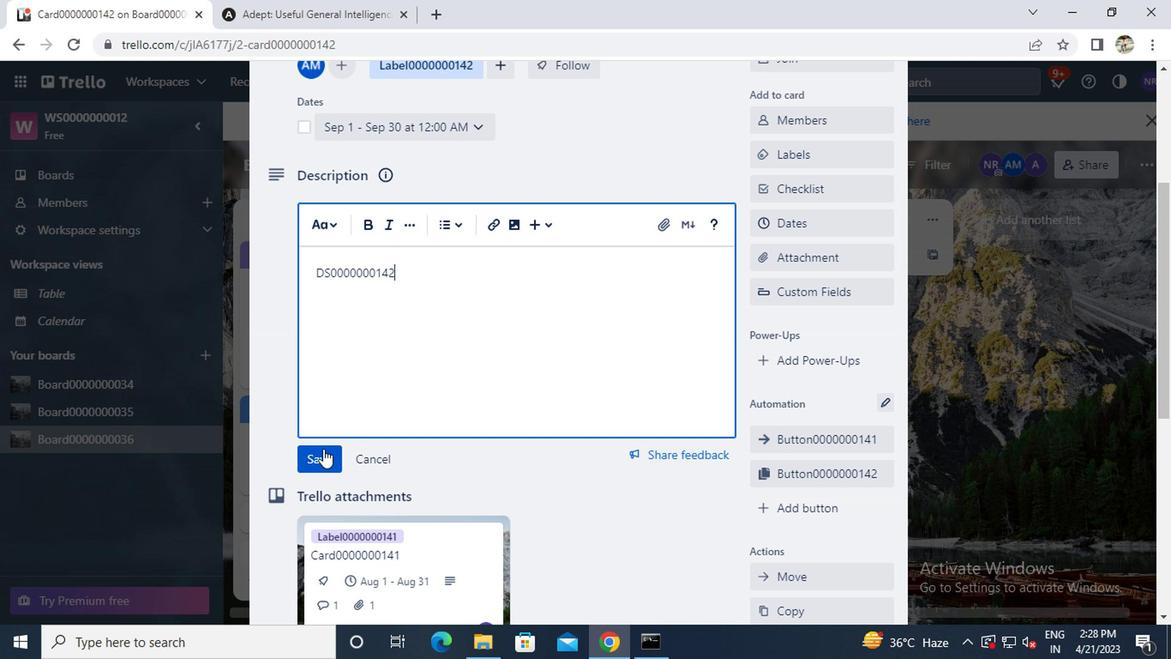 
Action: Mouse scrolled (321, 450) with delta (0, 0)
Screenshot: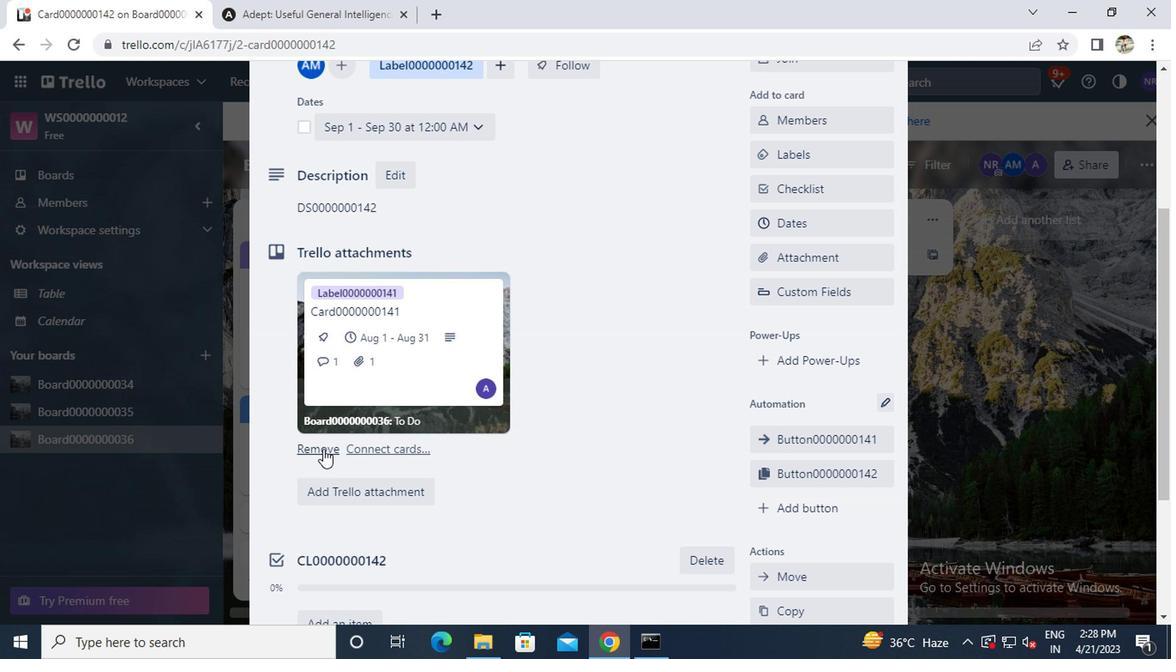 
Action: Mouse moved to (321, 452)
Screenshot: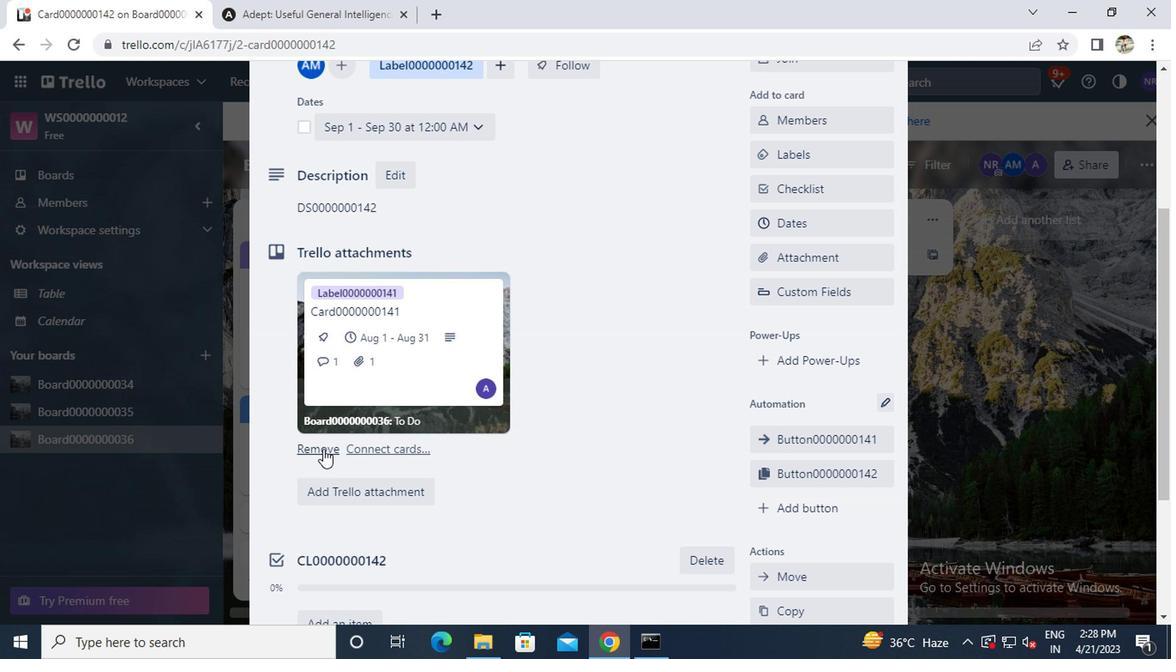 
Action: Mouse scrolled (321, 451) with delta (0, -1)
Screenshot: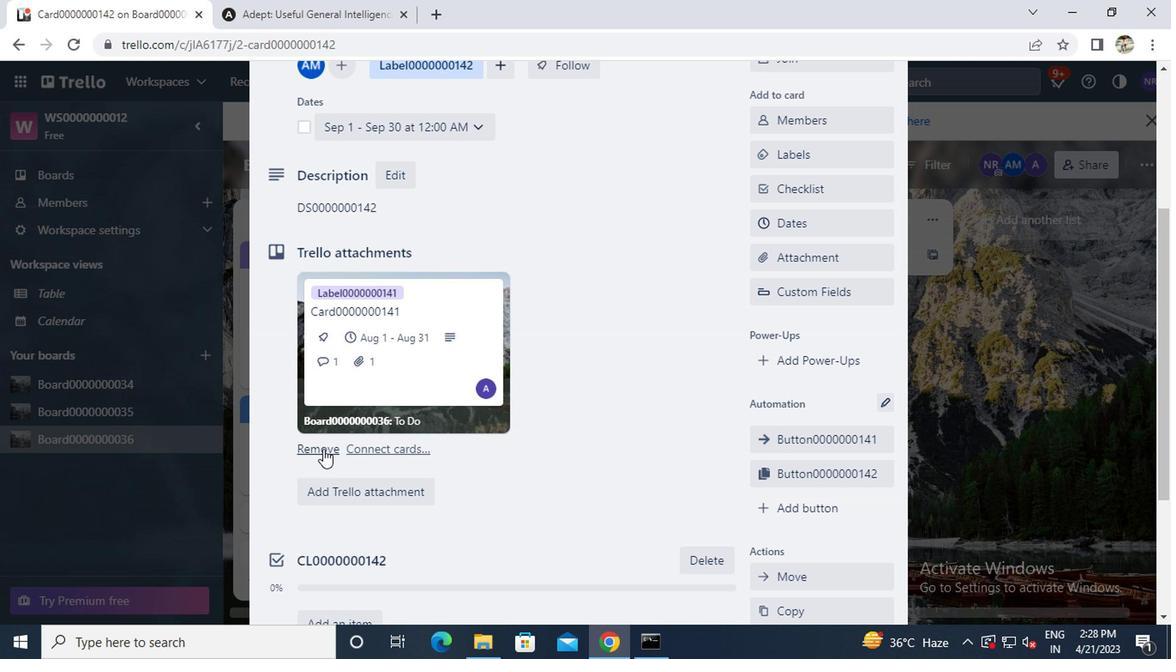 
Action: Mouse moved to (323, 463)
Screenshot: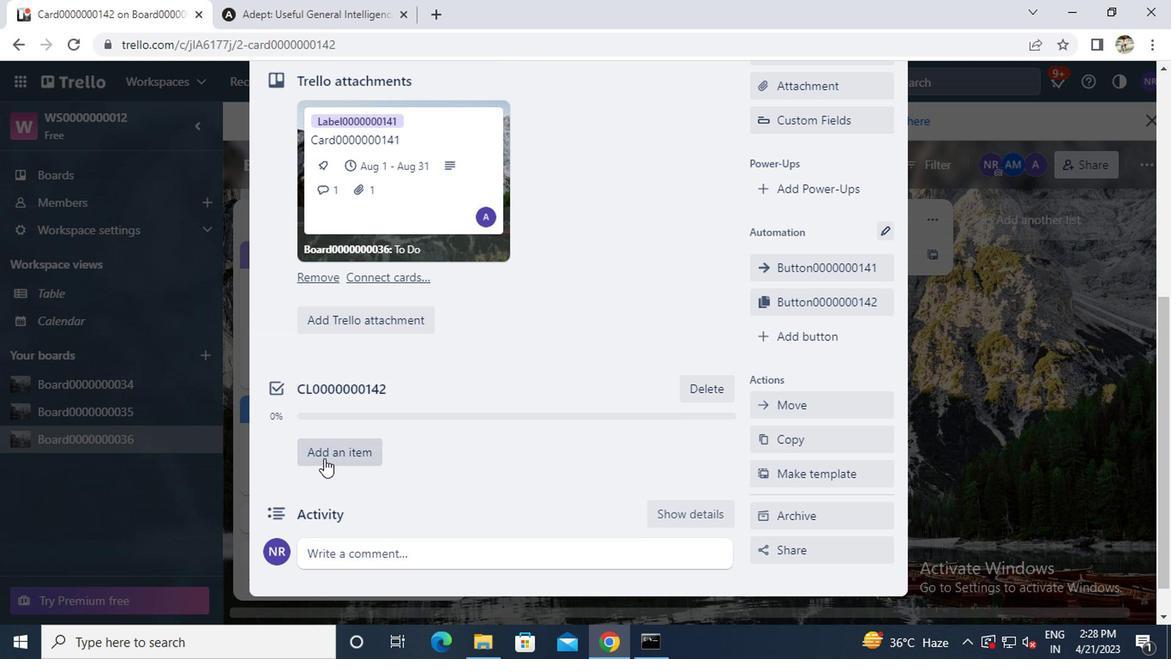
Action: Mouse scrolled (323, 463) with delta (0, 0)
Screenshot: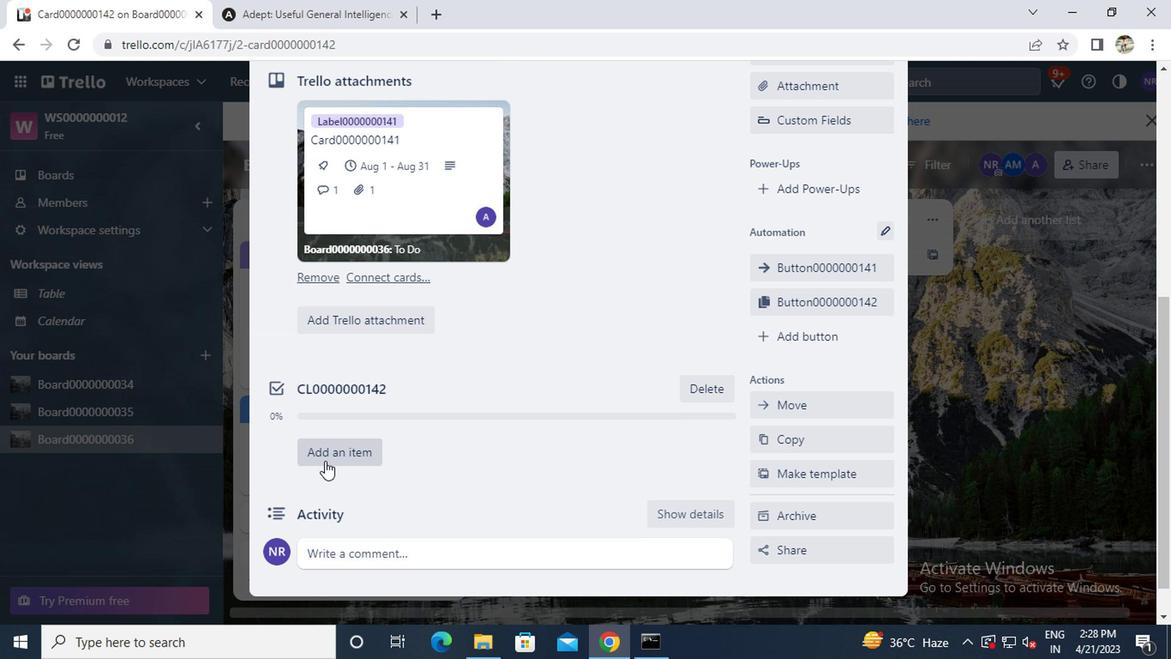 
Action: Mouse moved to (330, 509)
Screenshot: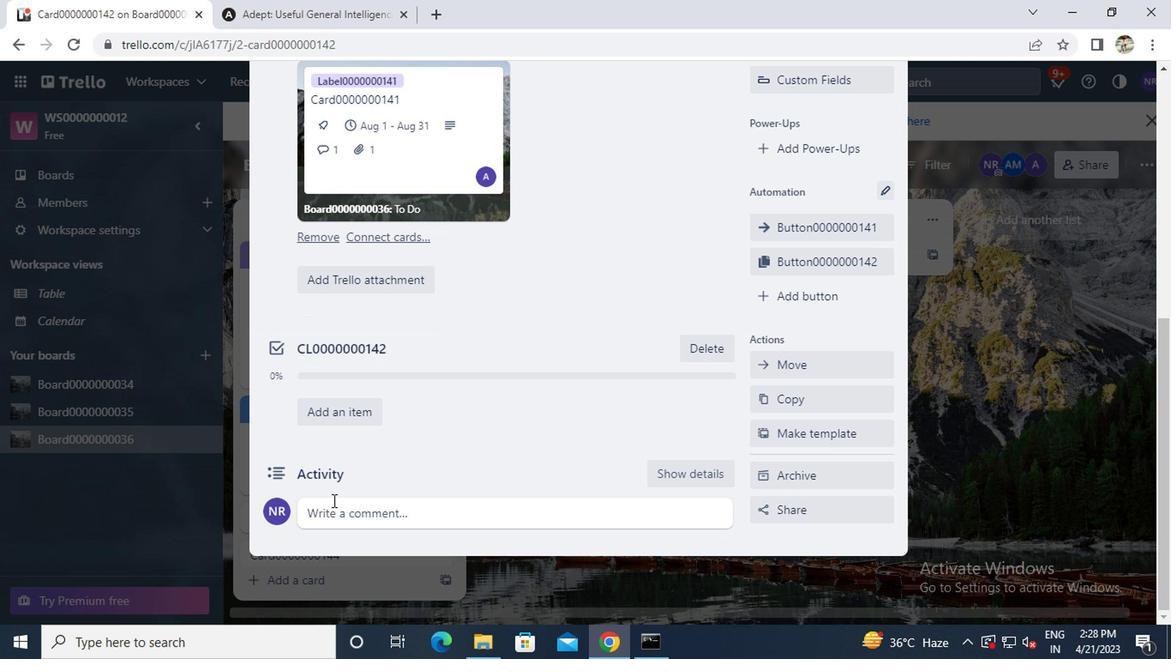 
Action: Mouse pressed left at (330, 509)
Screenshot: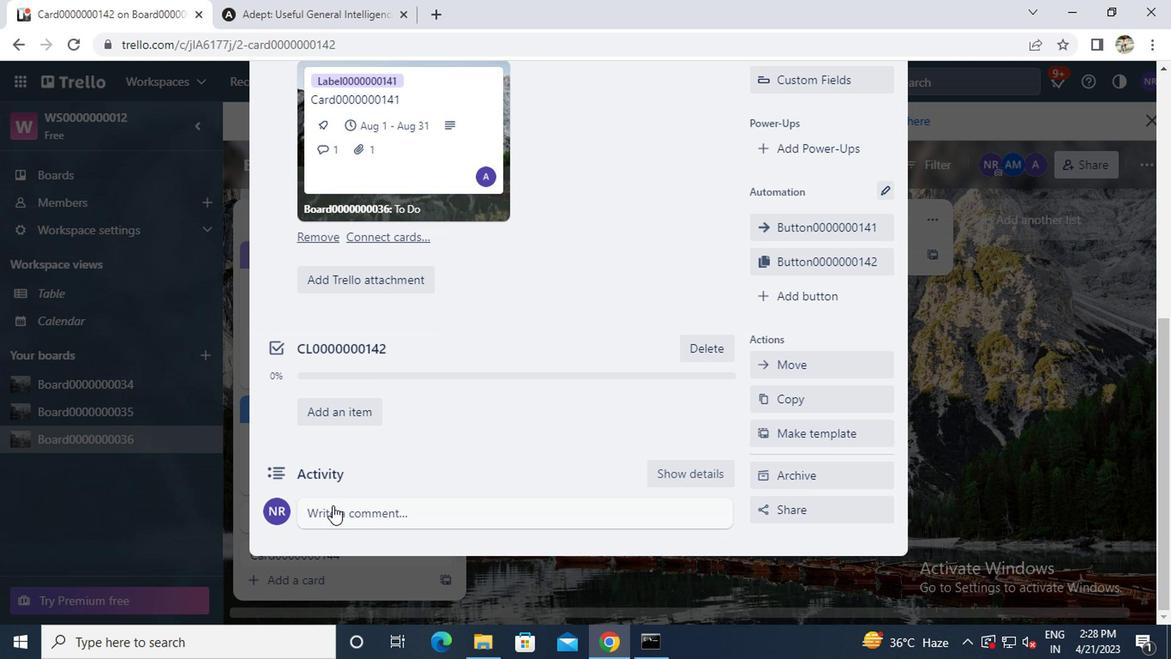 
Action: Key pressed cm0000000142
Screenshot: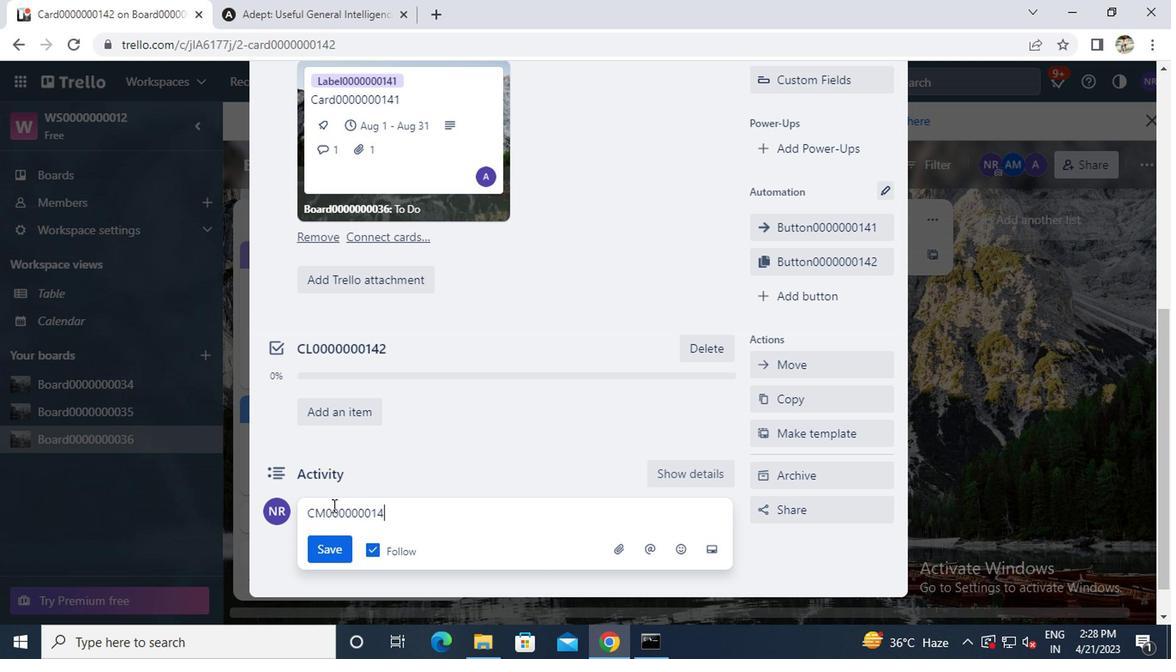 
Action: Mouse moved to (327, 552)
Screenshot: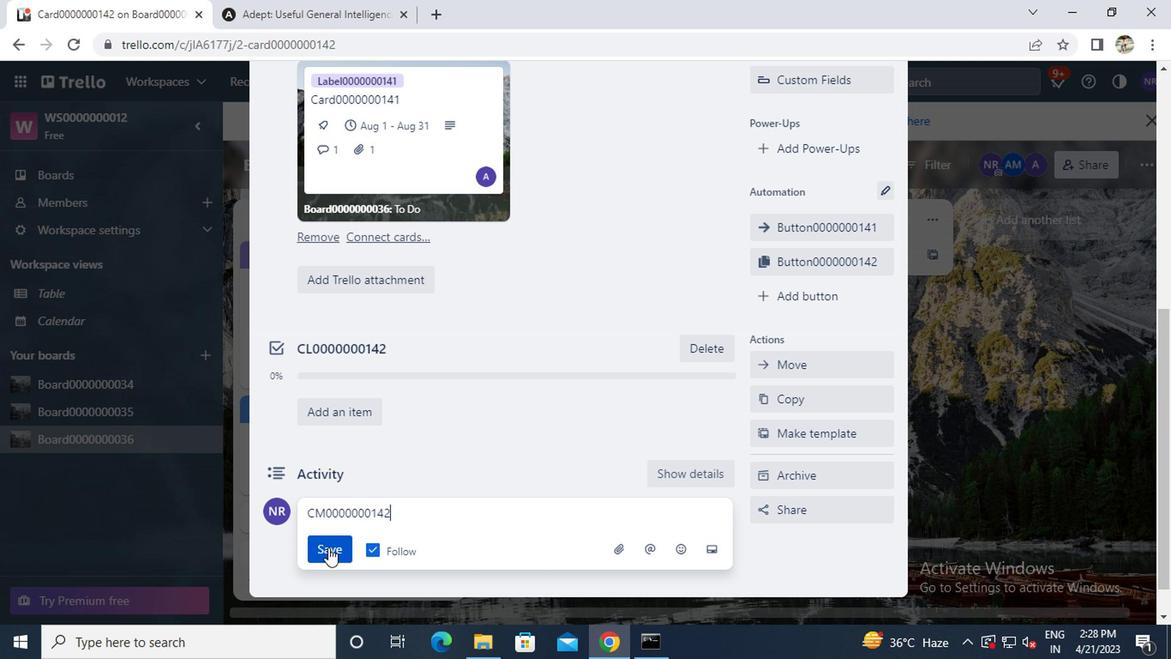 
Action: Mouse pressed left at (327, 552)
Screenshot: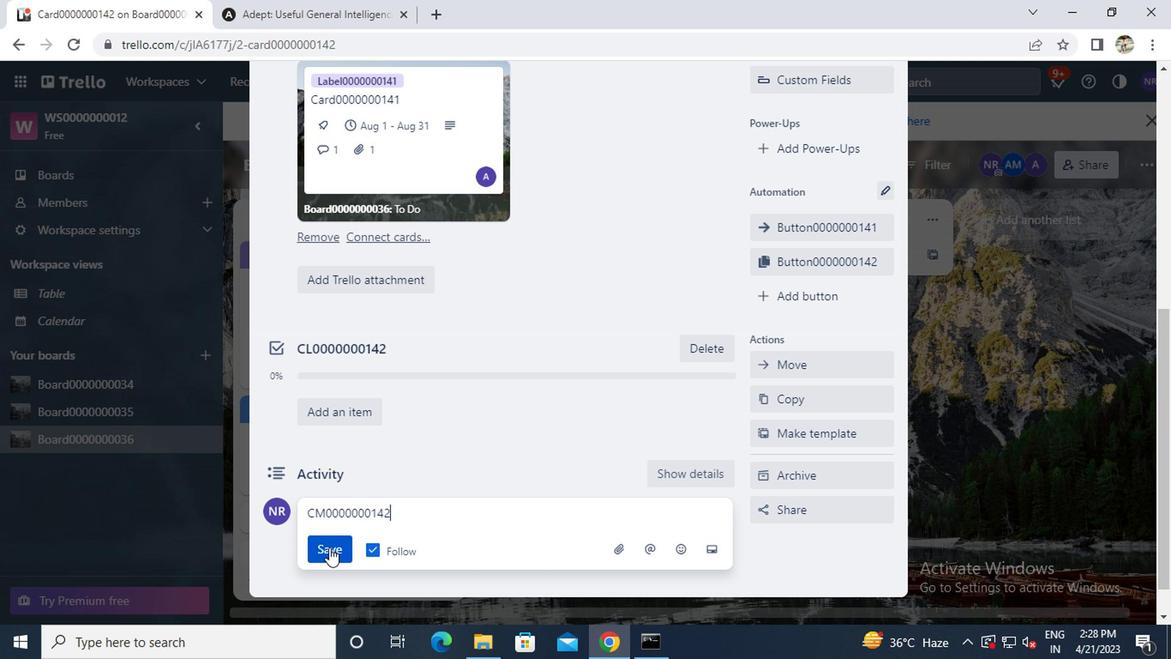 
Action: Mouse scrolled (327, 553) with delta (0, 1)
Screenshot: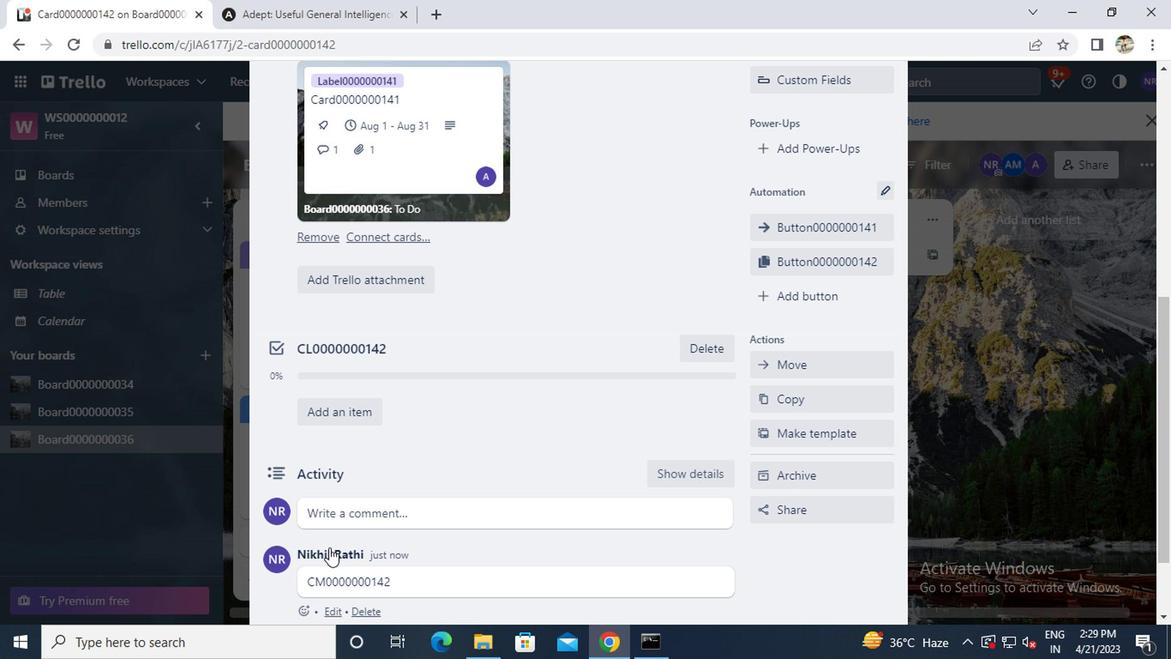 
Action: Mouse scrolled (327, 553) with delta (0, 1)
Screenshot: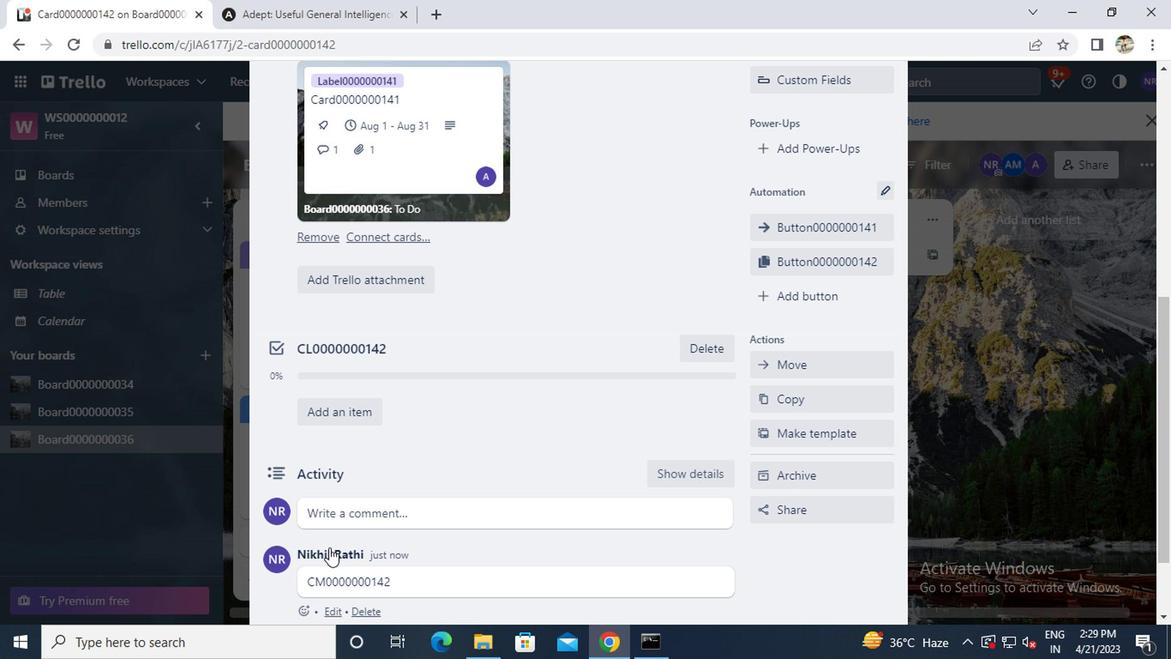 
Action: Mouse scrolled (327, 553) with delta (0, 1)
Screenshot: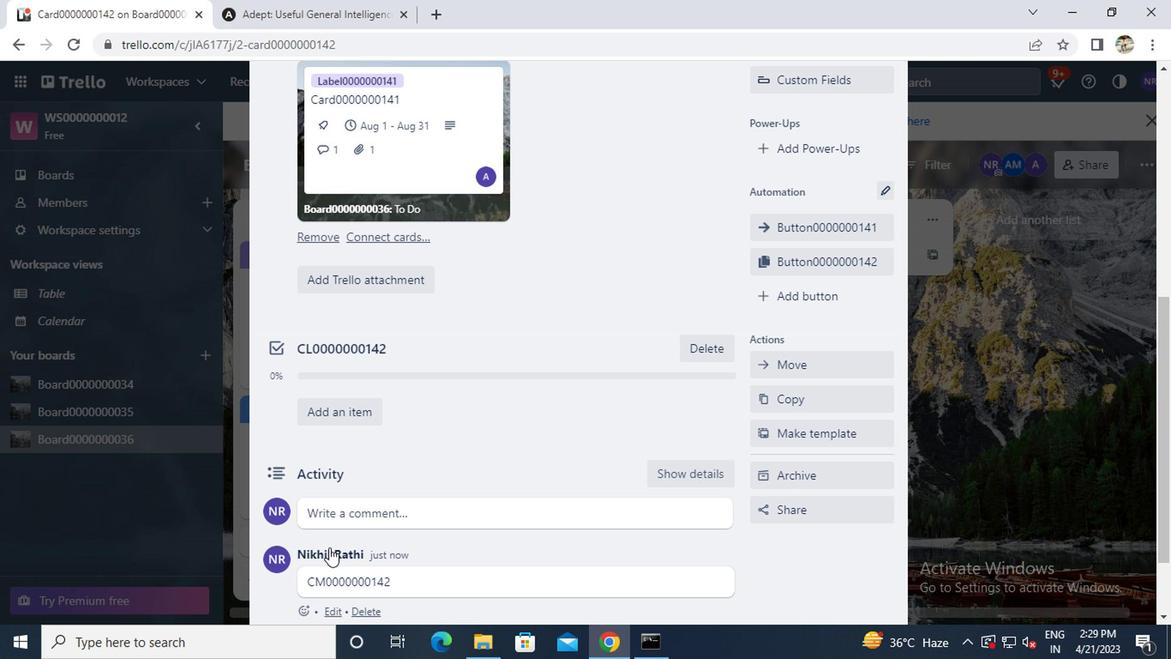 
Action: Mouse scrolled (327, 553) with delta (0, 1)
Screenshot: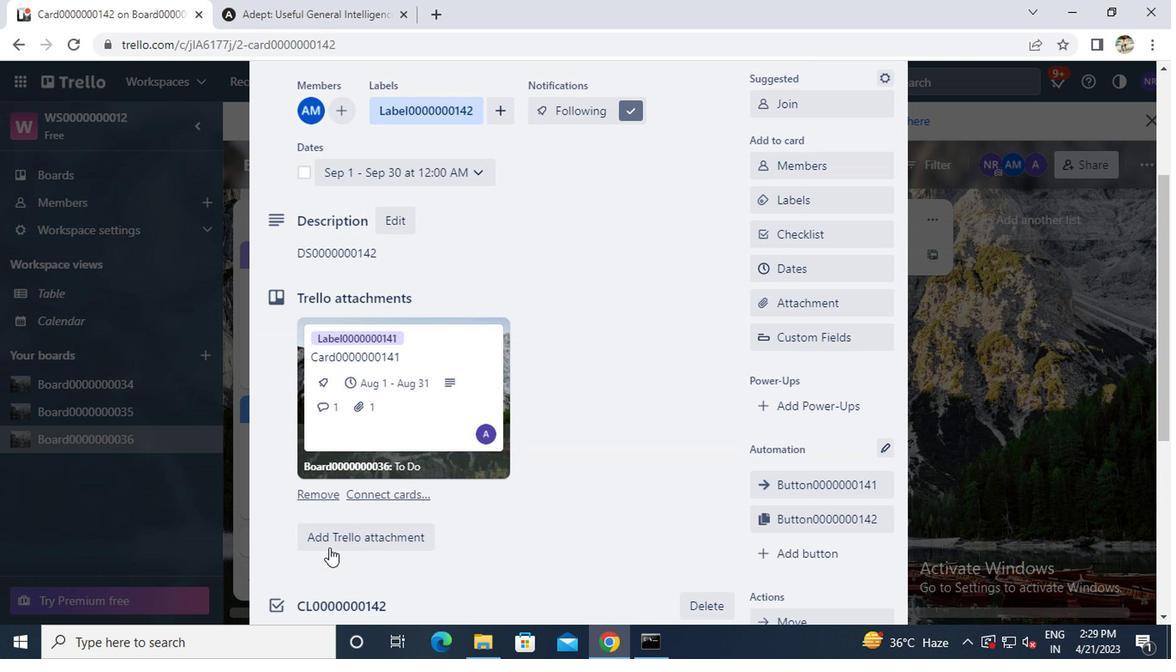 
Action: Mouse scrolled (327, 553) with delta (0, 1)
Screenshot: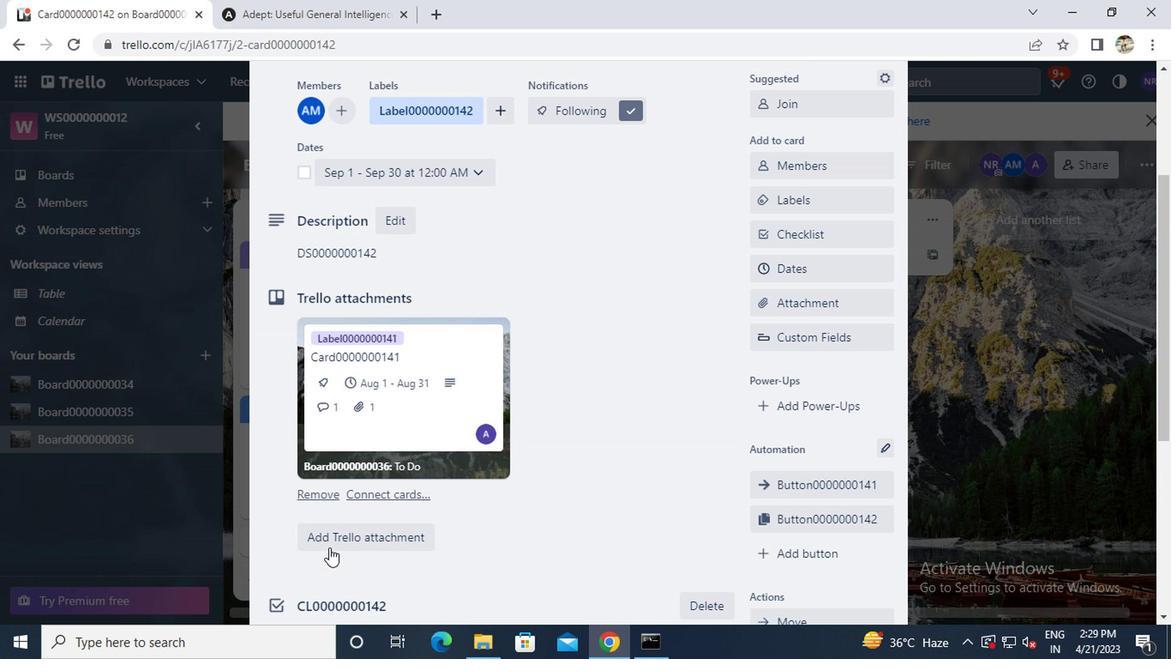 
Action: Mouse scrolled (327, 553) with delta (0, 1)
Screenshot: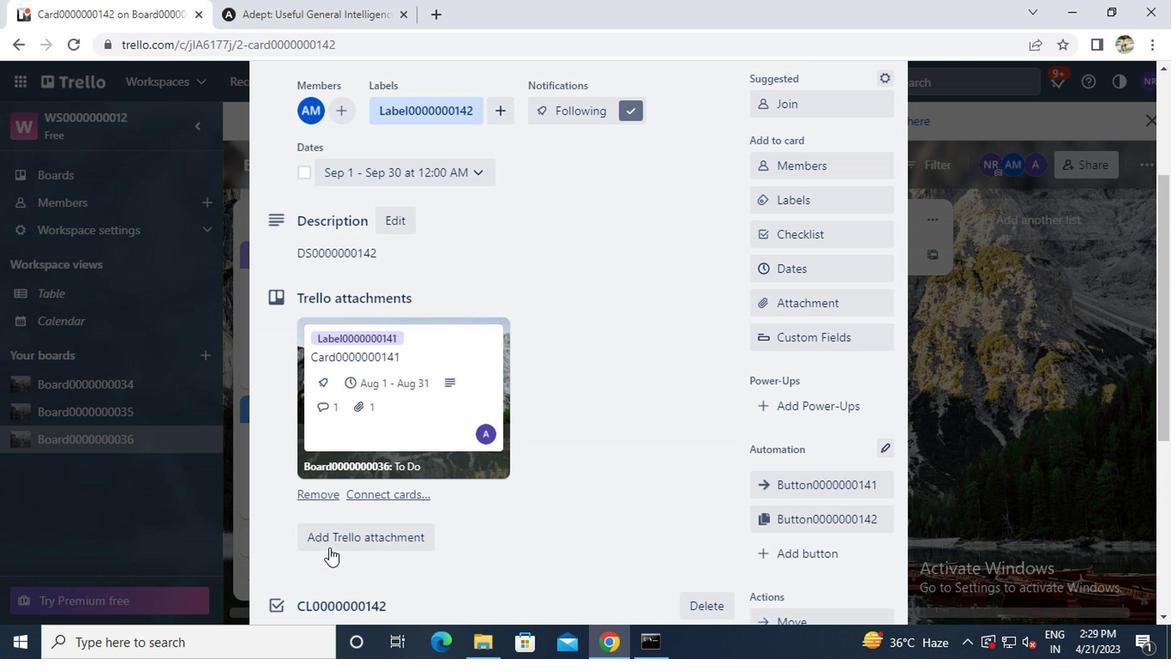 
Action: Mouse scrolled (327, 553) with delta (0, 1)
Screenshot: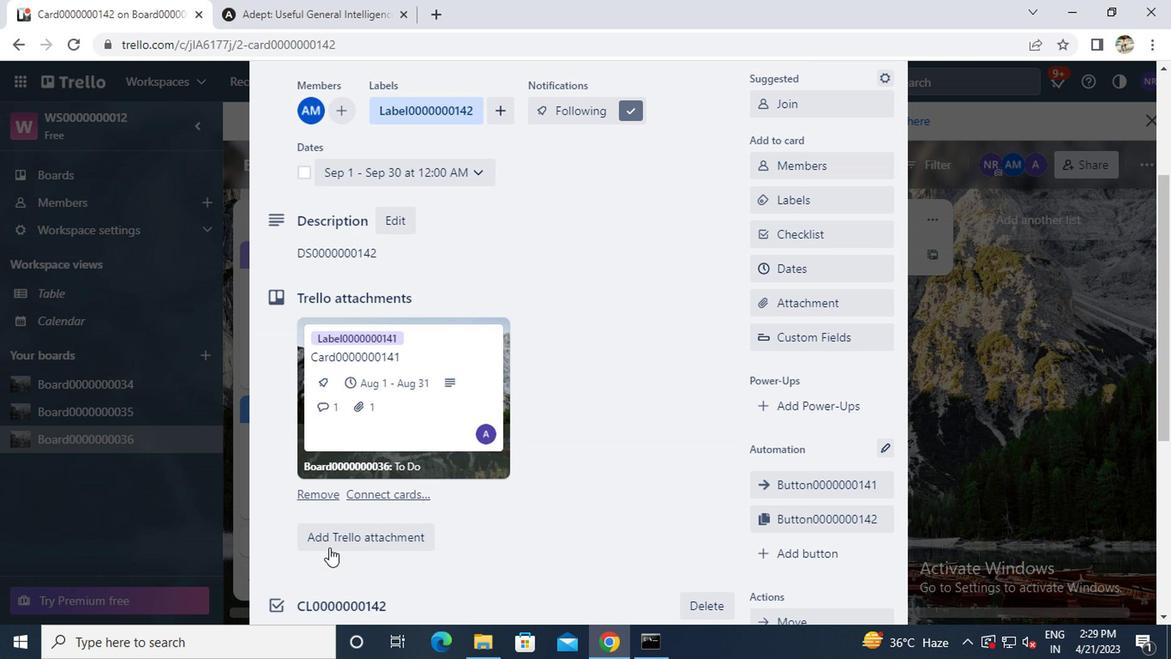 
Action: Mouse moved to (888, 112)
Screenshot: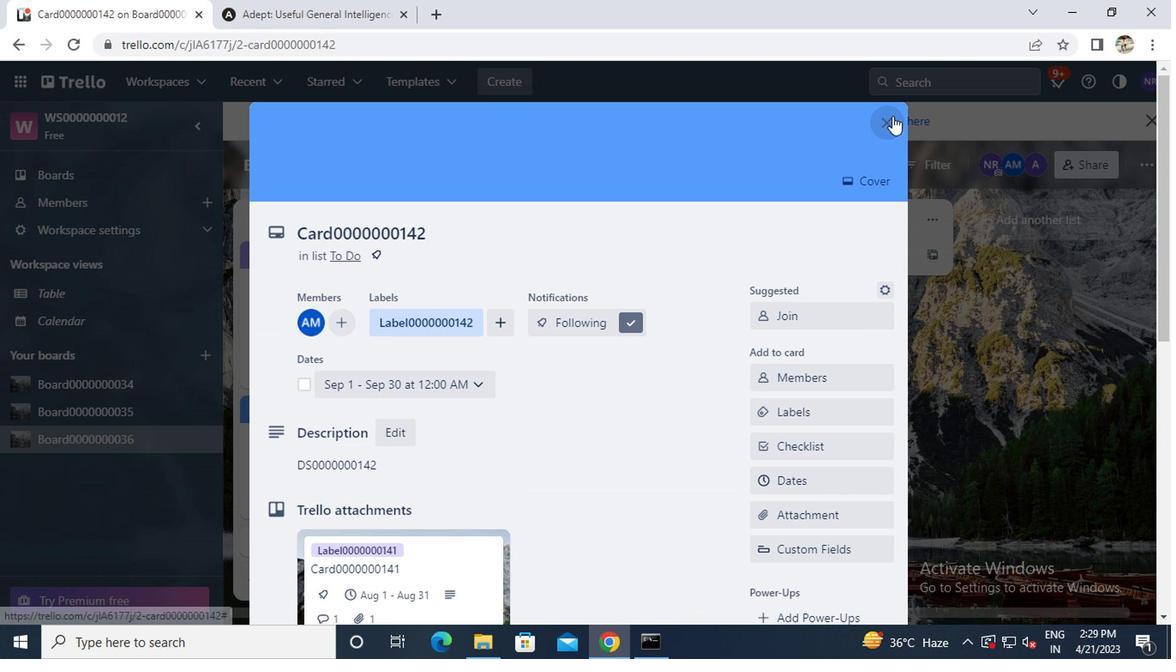 
Action: Mouse pressed left at (888, 112)
Screenshot: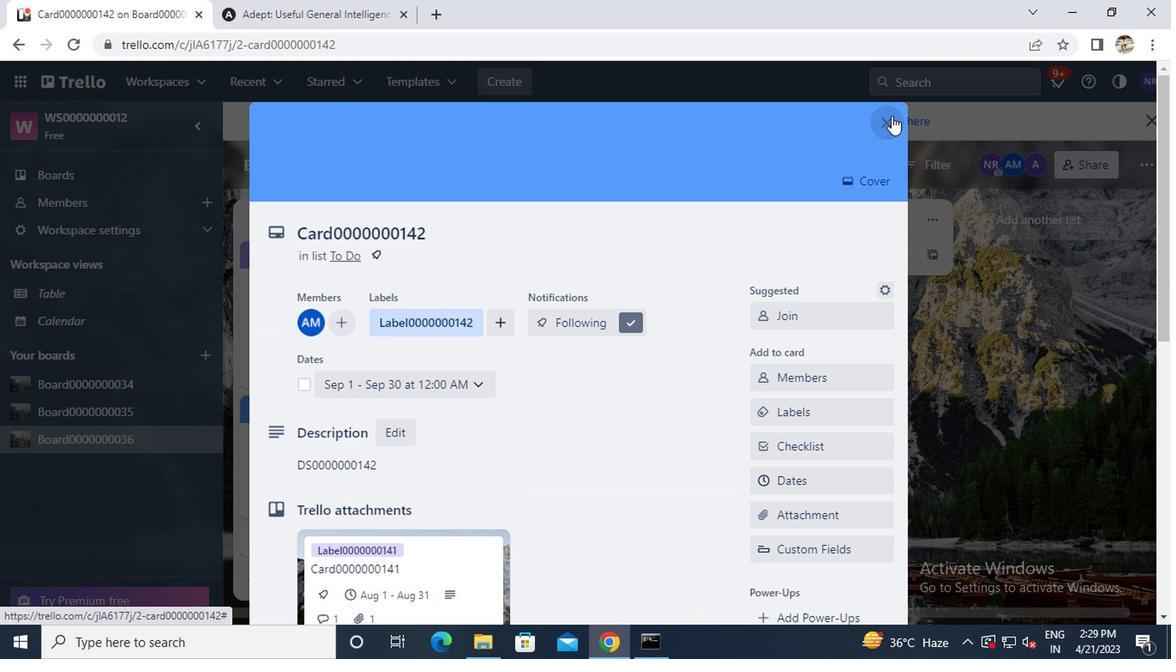 
